 Task: Set up a 3-hour personal branding and image consulting workshop.
Action: Mouse pressed left at (787, 121)
Screenshot: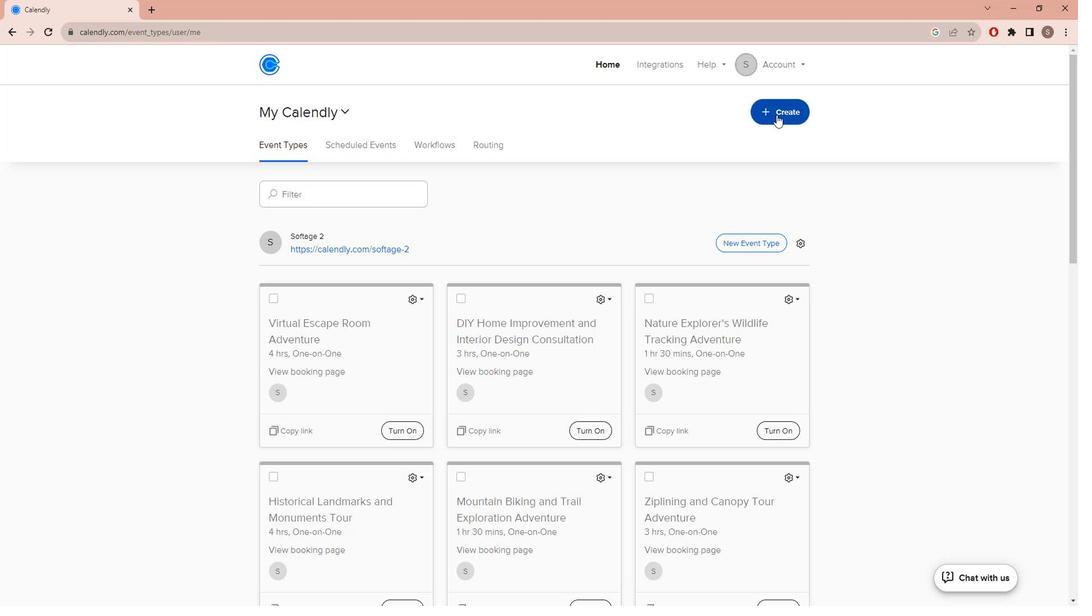 
Action: Mouse moved to (764, 161)
Screenshot: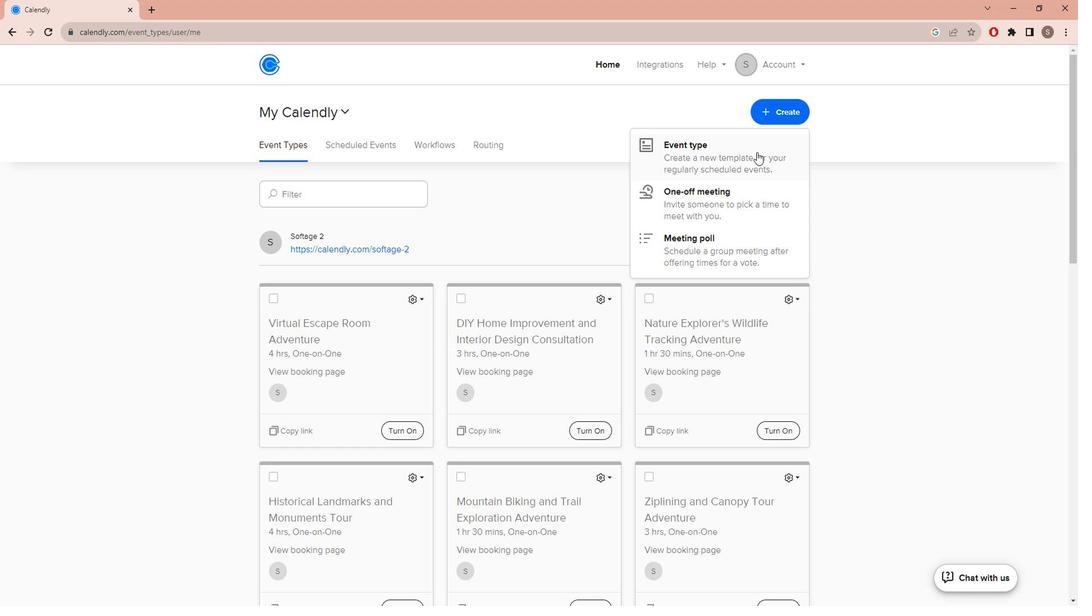 
Action: Mouse pressed left at (764, 161)
Screenshot: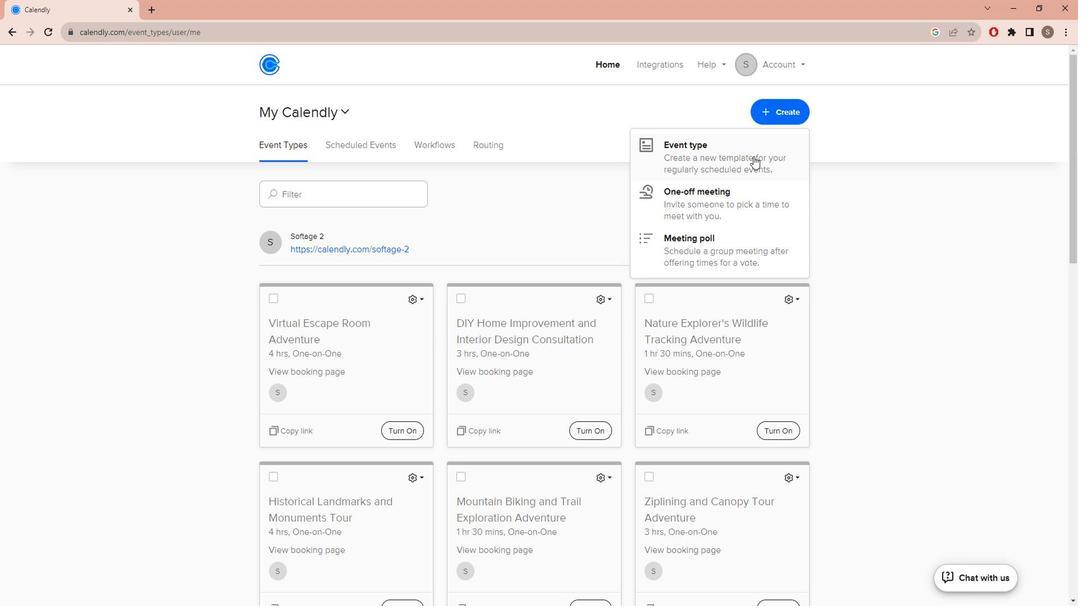 
Action: Mouse moved to (472, 202)
Screenshot: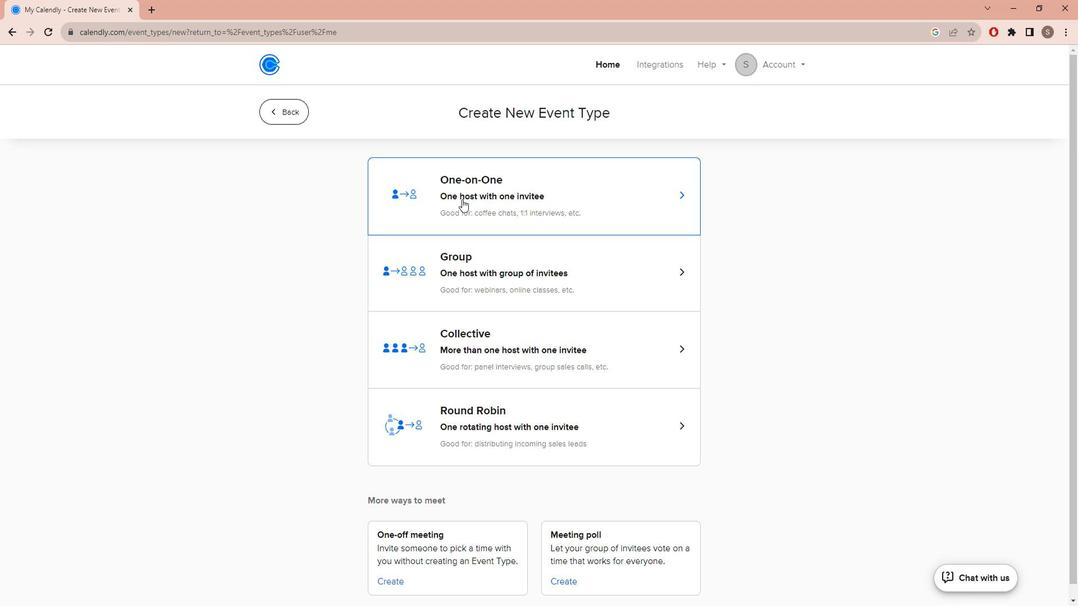 
Action: Mouse pressed left at (472, 202)
Screenshot: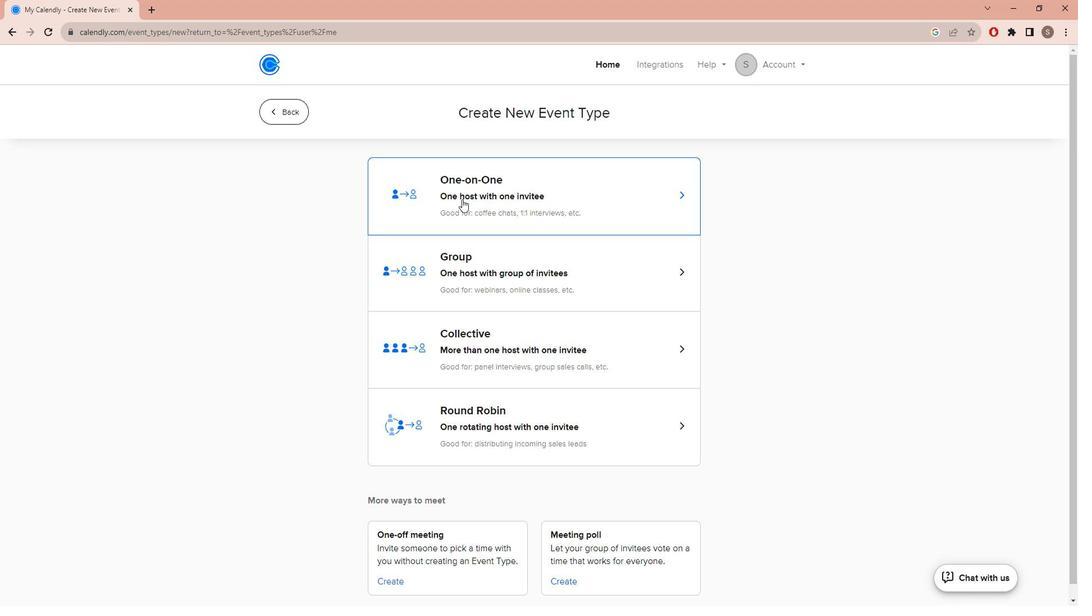 
Action: Mouse moved to (382, 280)
Screenshot: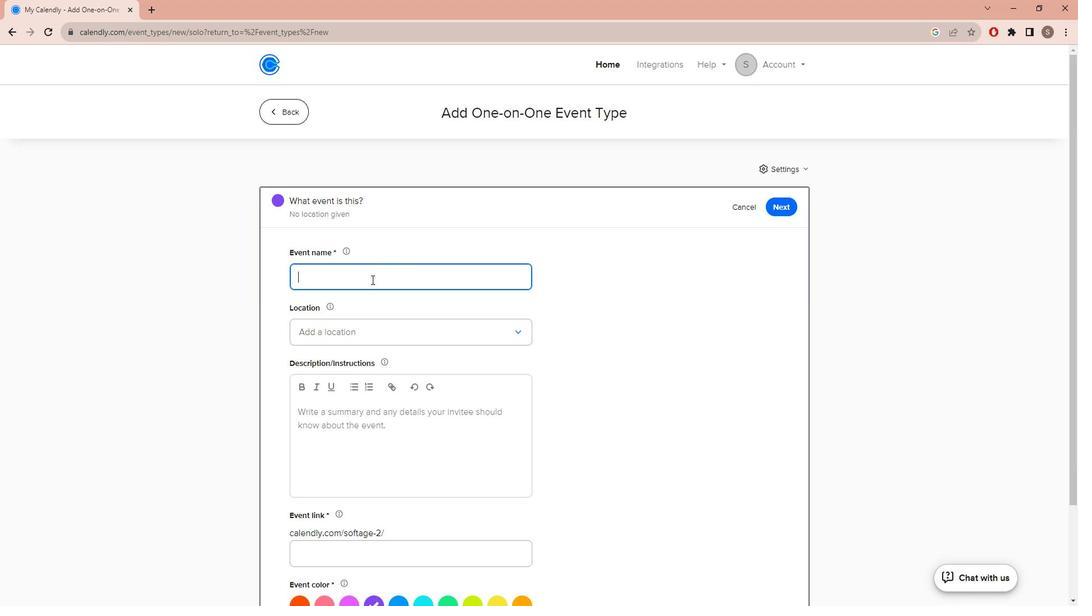 
Action: Key pressed <Key.caps_lock><Key.caps_lock>i<Key.caps_lock>MAGE<Key.space><Key.caps_lock>c<Key.caps_lock>ONSULTING<Key.space><Key.caps_lock>w<Key.caps_lock>ORKSHOP<Key.shift_r>:<Key.space><Key.caps_lock>e<Key.caps_lock>LEVATE<Key.space>YOUR<Key.space><Key.caps_lock>b<Key.caps_lock>RAND
Screenshot: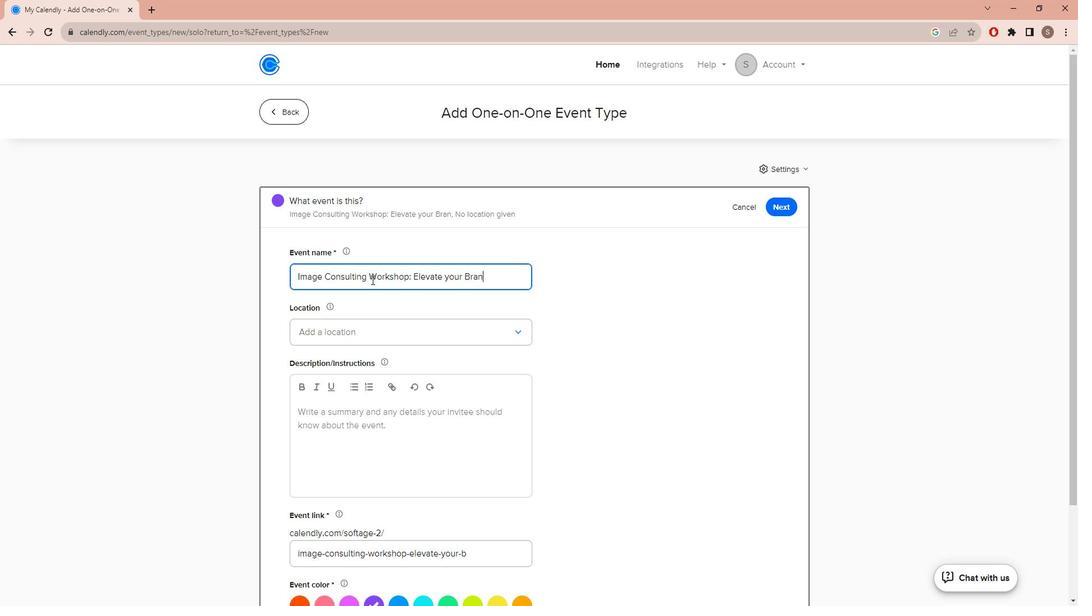 
Action: Mouse moved to (372, 322)
Screenshot: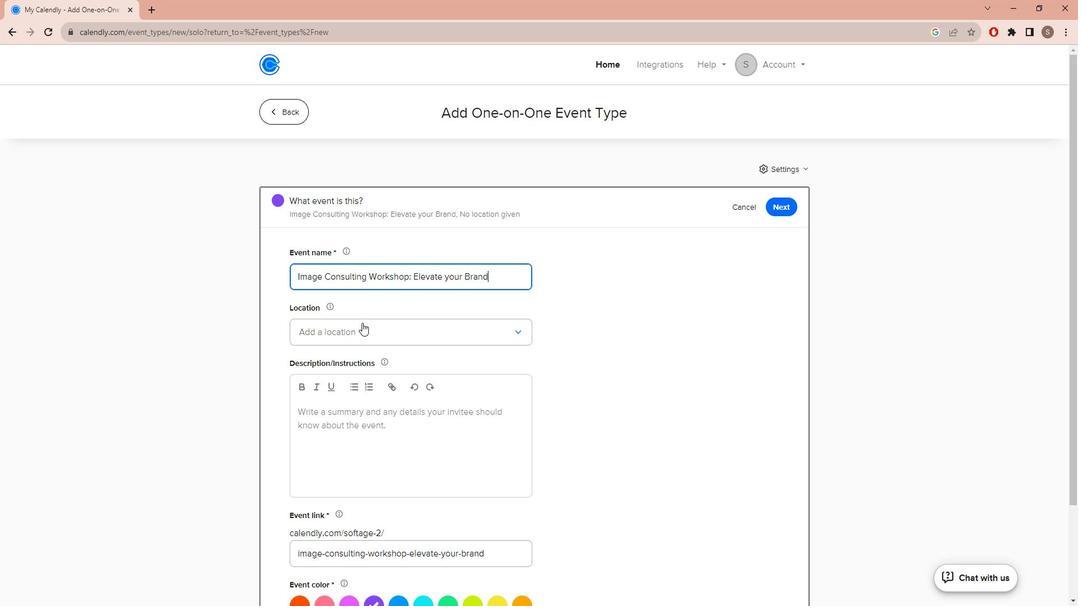 
Action: Mouse pressed left at (372, 322)
Screenshot: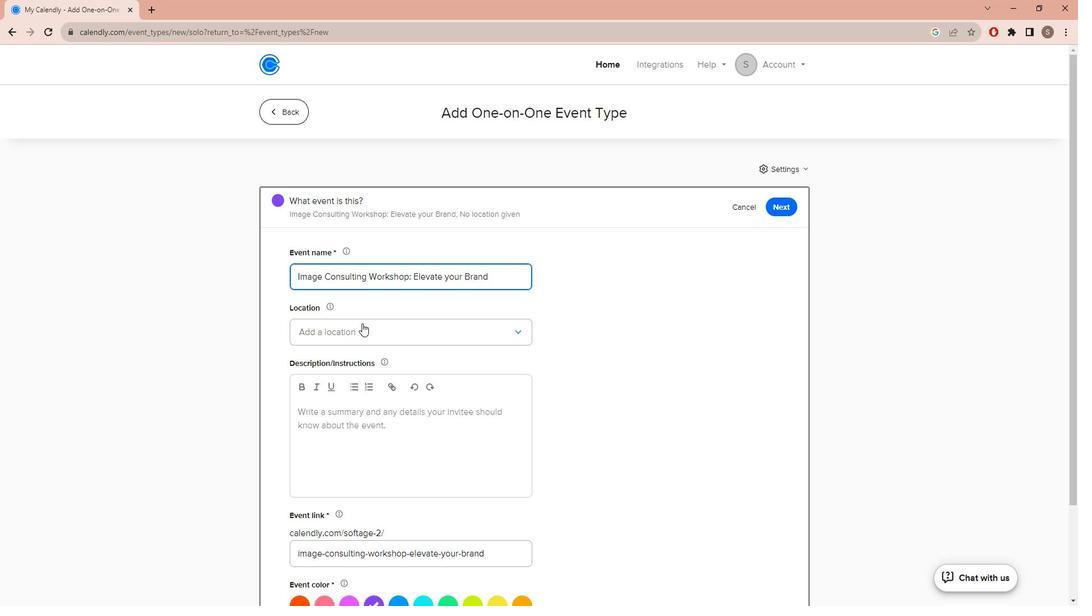 
Action: Mouse moved to (349, 355)
Screenshot: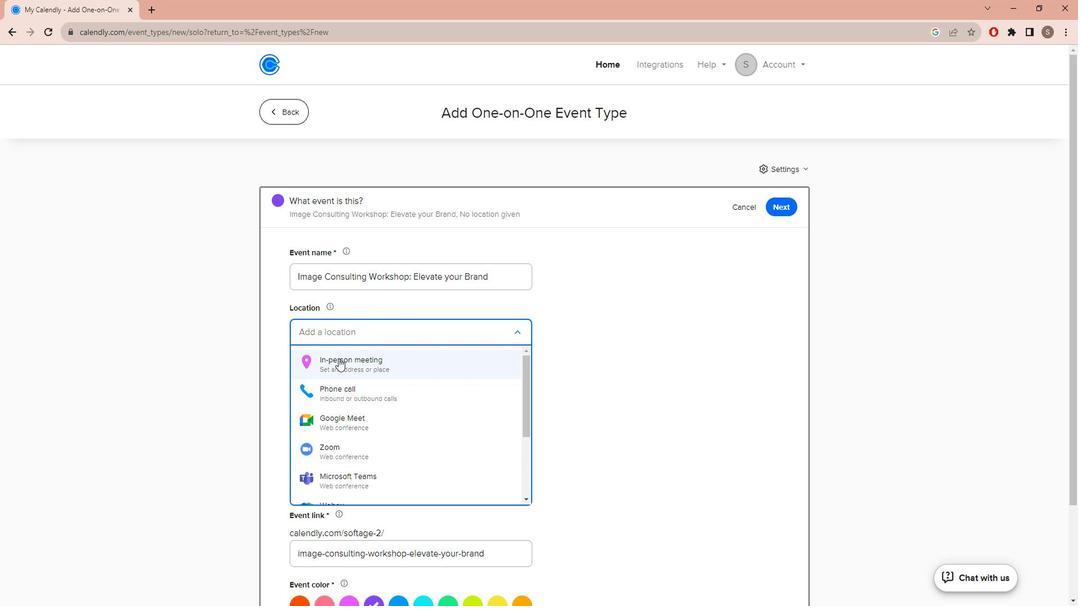 
Action: Mouse pressed left at (349, 355)
Screenshot: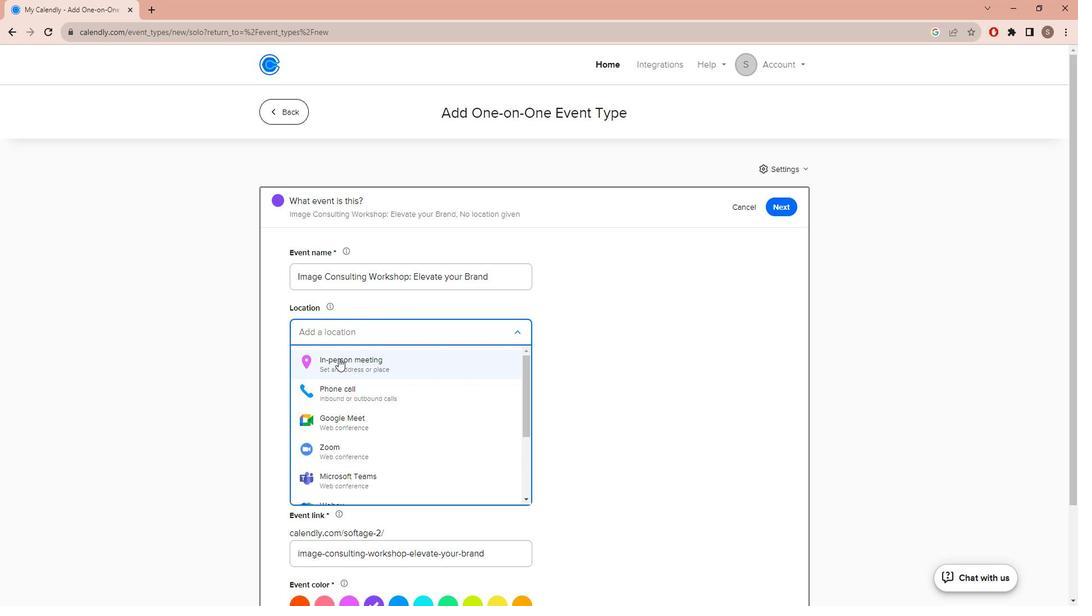 
Action: Mouse moved to (463, 189)
Screenshot: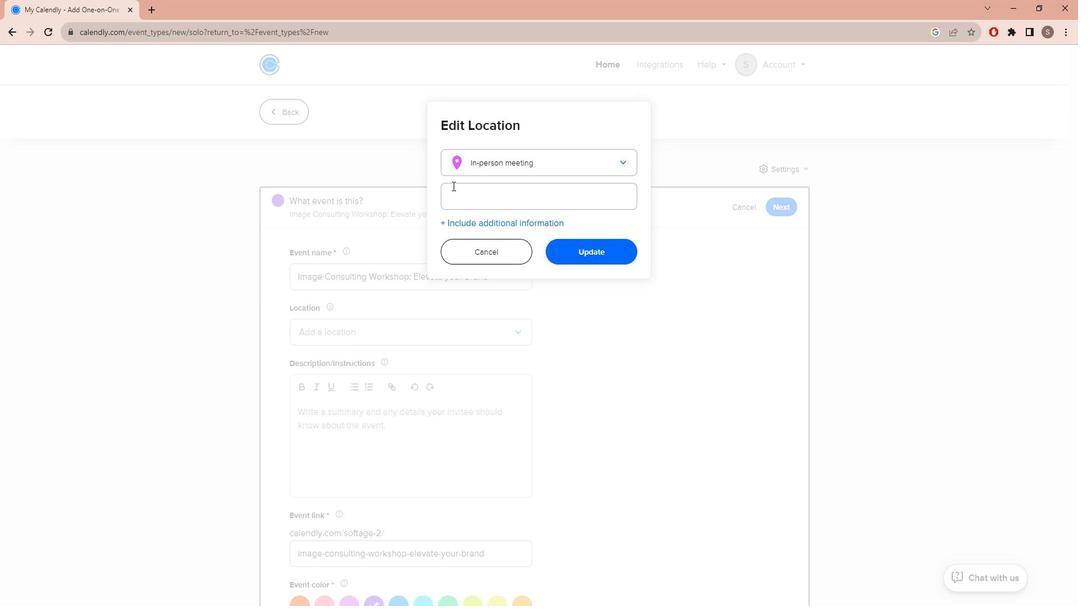 
Action: Mouse pressed left at (463, 189)
Screenshot: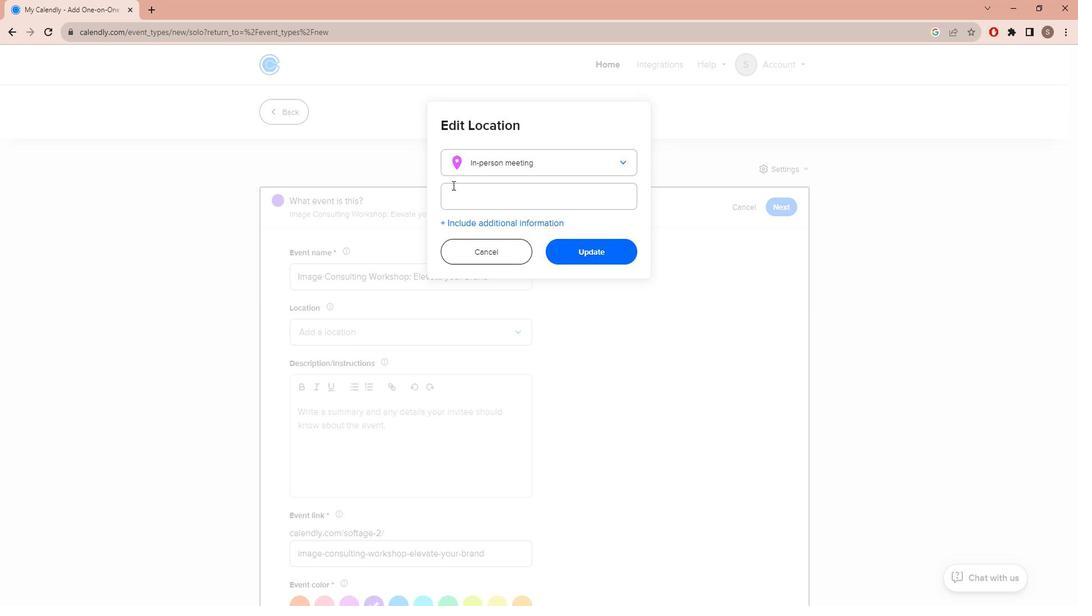 
Action: Mouse moved to (464, 186)
Screenshot: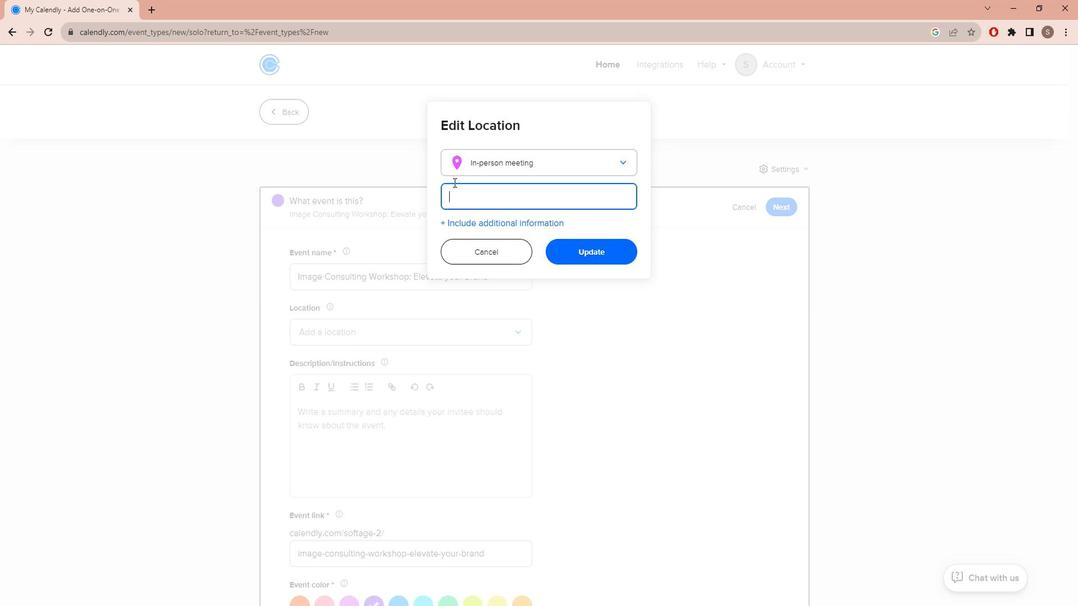 
Action: Key pressed <Key.caps_lock>ss<Key.caps_lock><Key.backspace><Key.backspace><Key.caps_lock>s<Key.caps_lock>IGNATURE<Key.space><Key.caps_lock>s<Key.caps_lock>TYKL<Key.backspace><Key.backspace>LE<Key.space><Key.caps_lock>s<Key.caps_lock>PACE,<Key.caps_lock>m<Key.caps_lock>INNESOTA,<Key.caps_lock>u.s.a
Screenshot: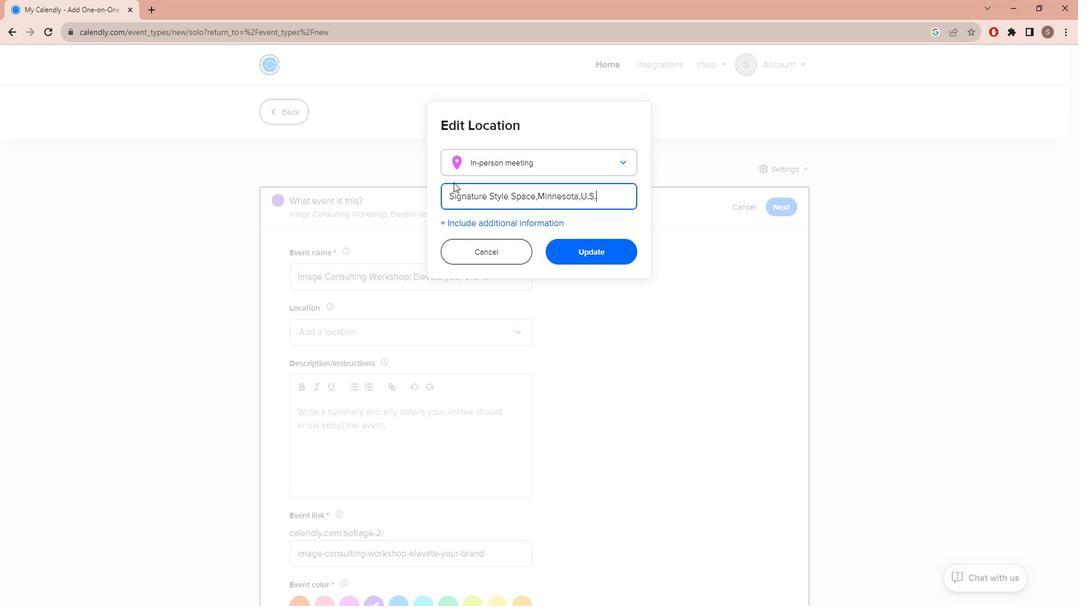 
Action: Mouse moved to (603, 260)
Screenshot: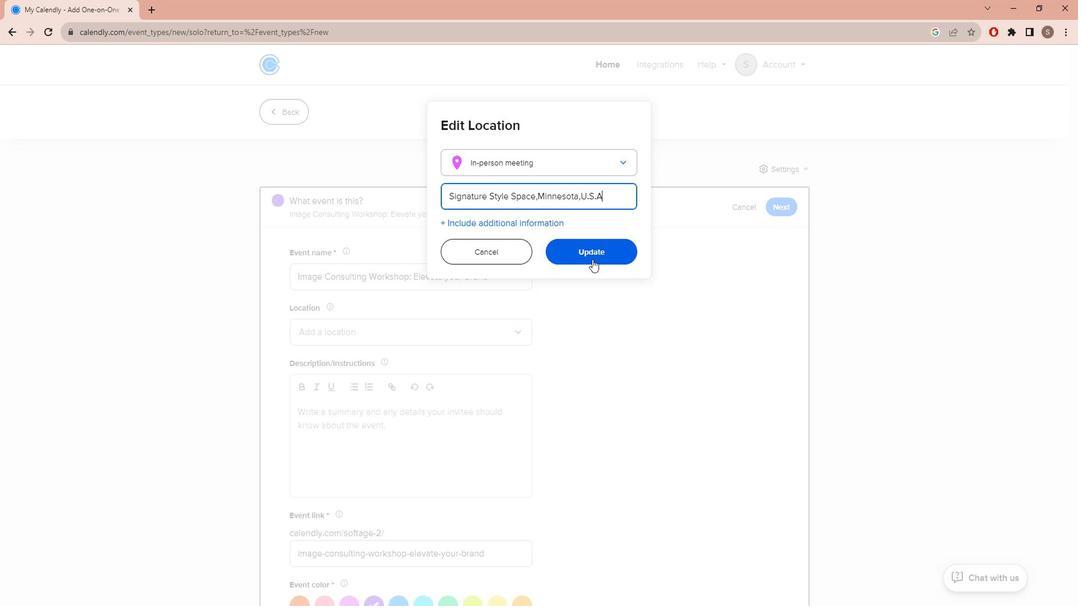 
Action: Mouse pressed left at (603, 260)
Screenshot: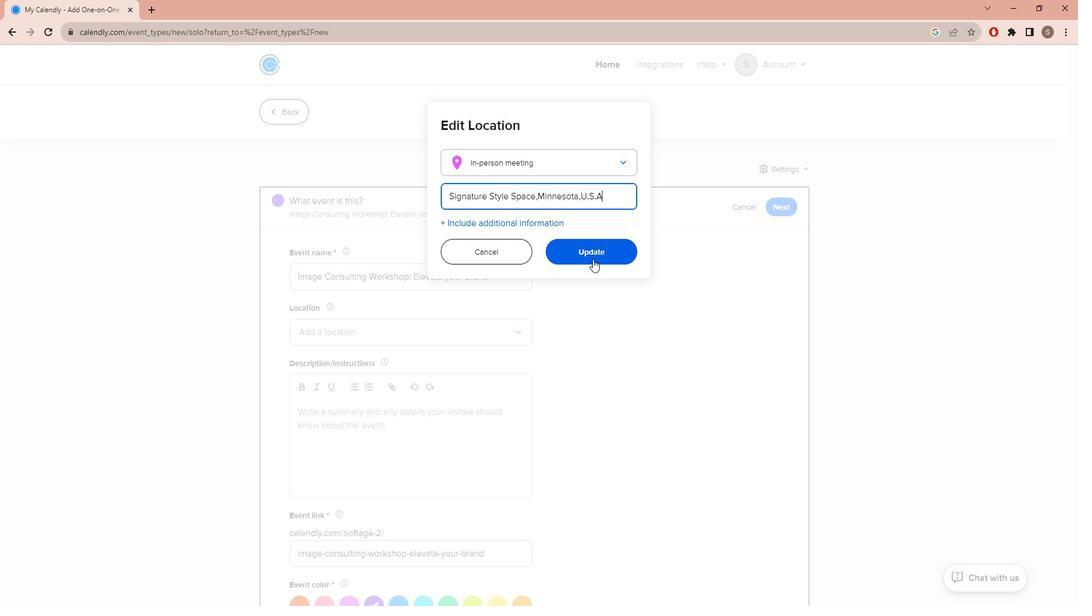 
Action: Mouse moved to (415, 260)
Screenshot: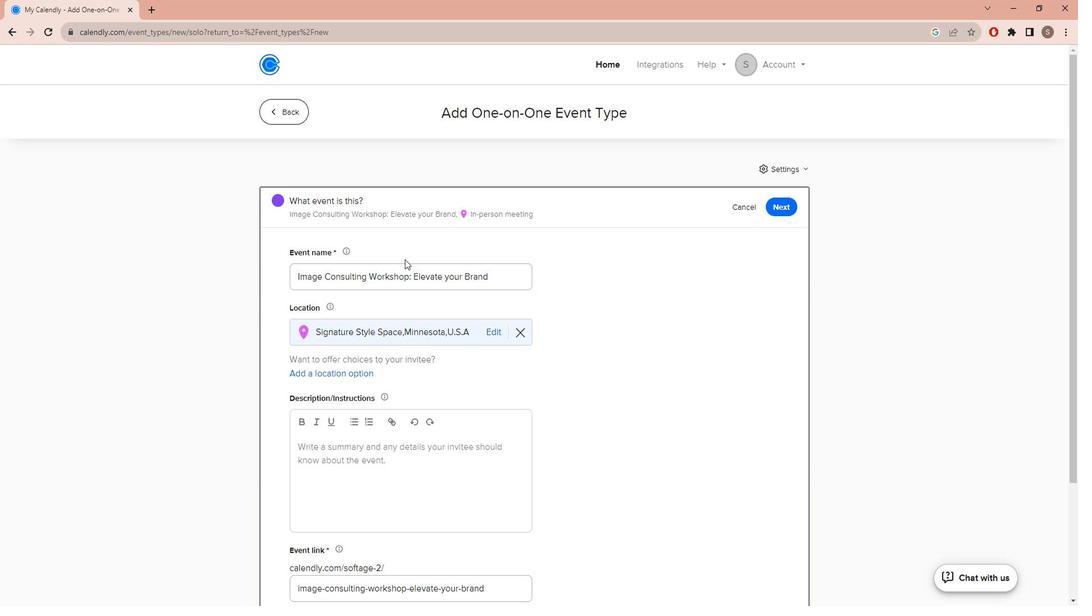
Action: Mouse scrolled (415, 259) with delta (0, 0)
Screenshot: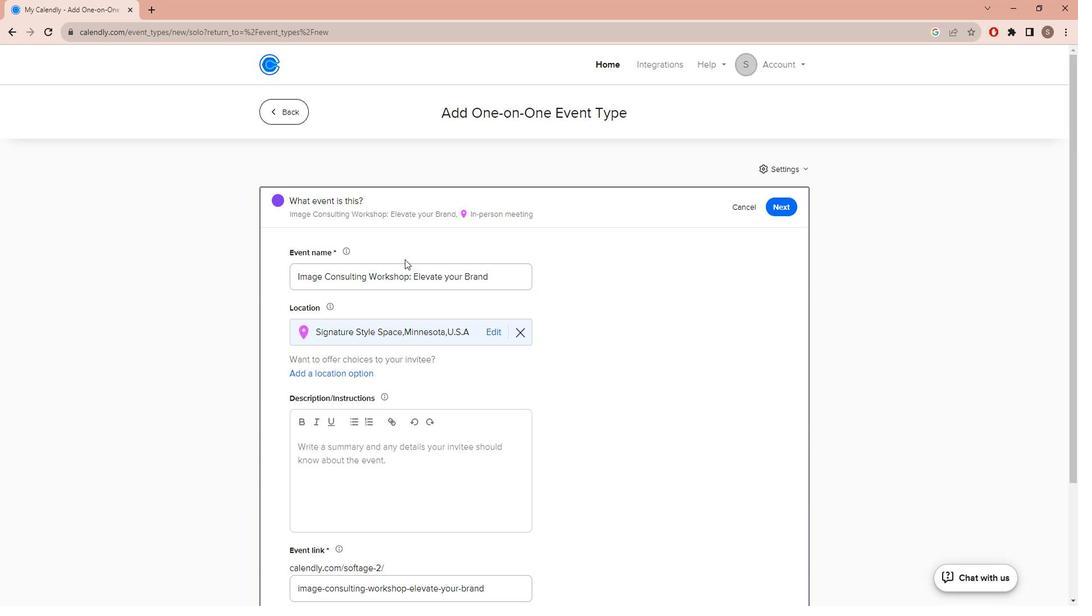 
Action: Mouse scrolled (415, 259) with delta (0, 0)
Screenshot: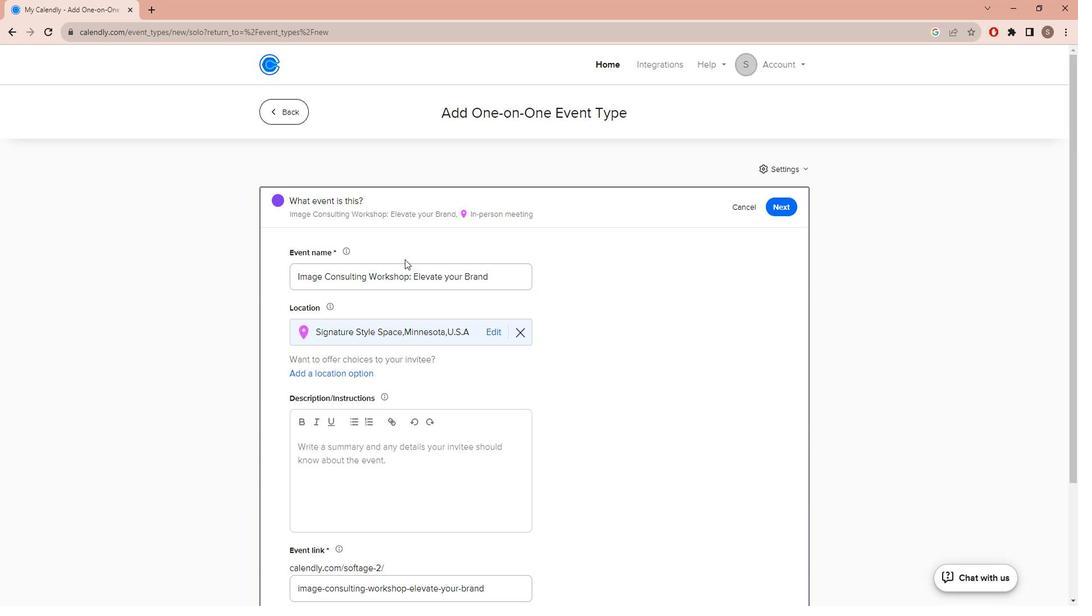 
Action: Mouse scrolled (415, 259) with delta (0, 0)
Screenshot: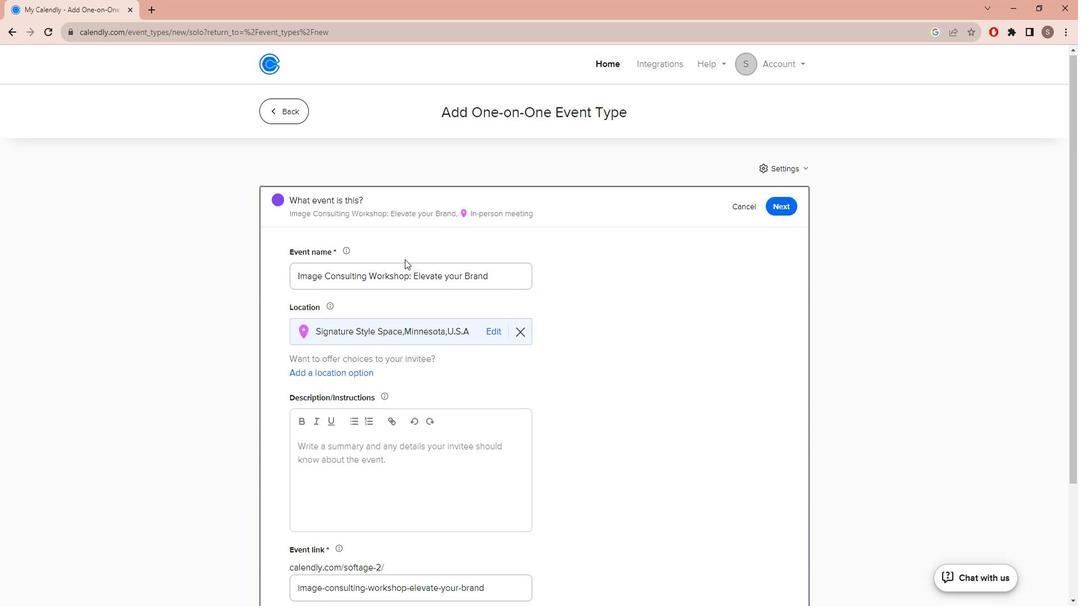 
Action: Mouse scrolled (415, 259) with delta (0, 0)
Screenshot: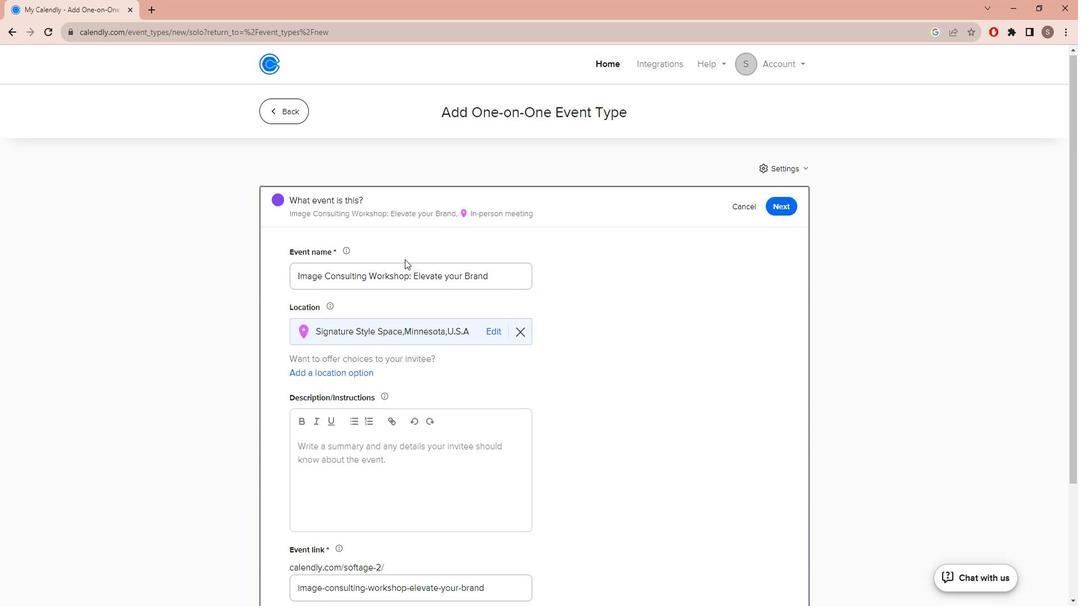 
Action: Mouse scrolled (415, 259) with delta (0, 0)
Screenshot: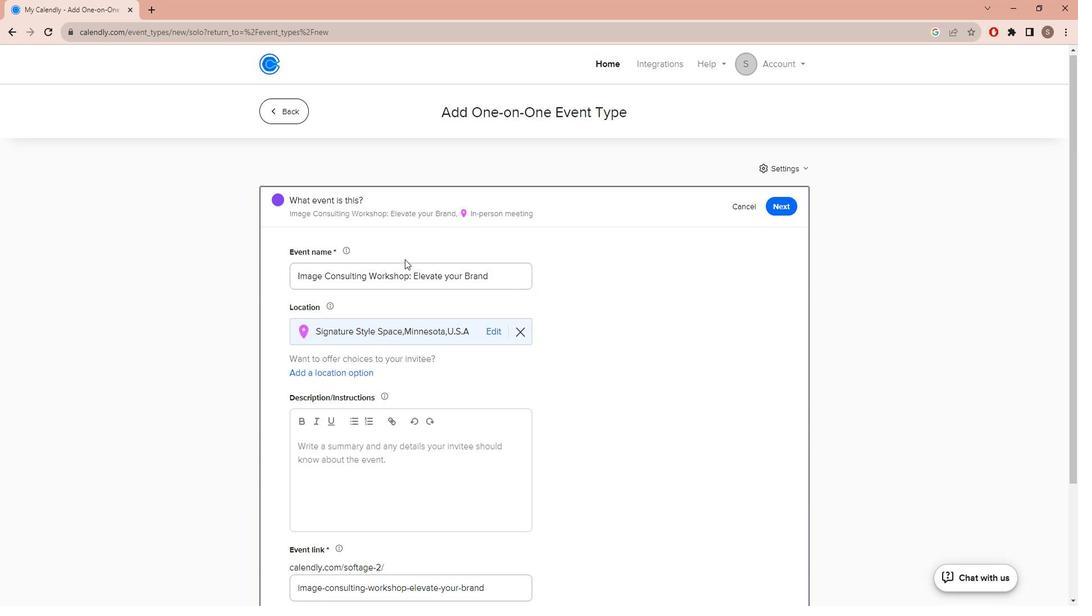 
Action: Mouse moved to (323, 307)
Screenshot: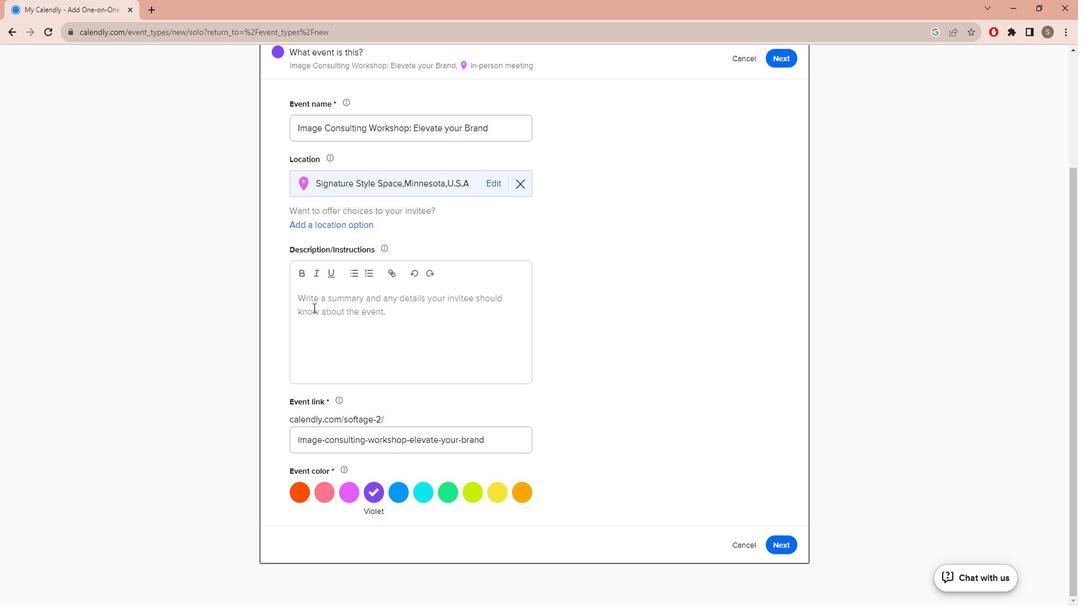
Action: Mouse pressed left at (323, 307)
Screenshot: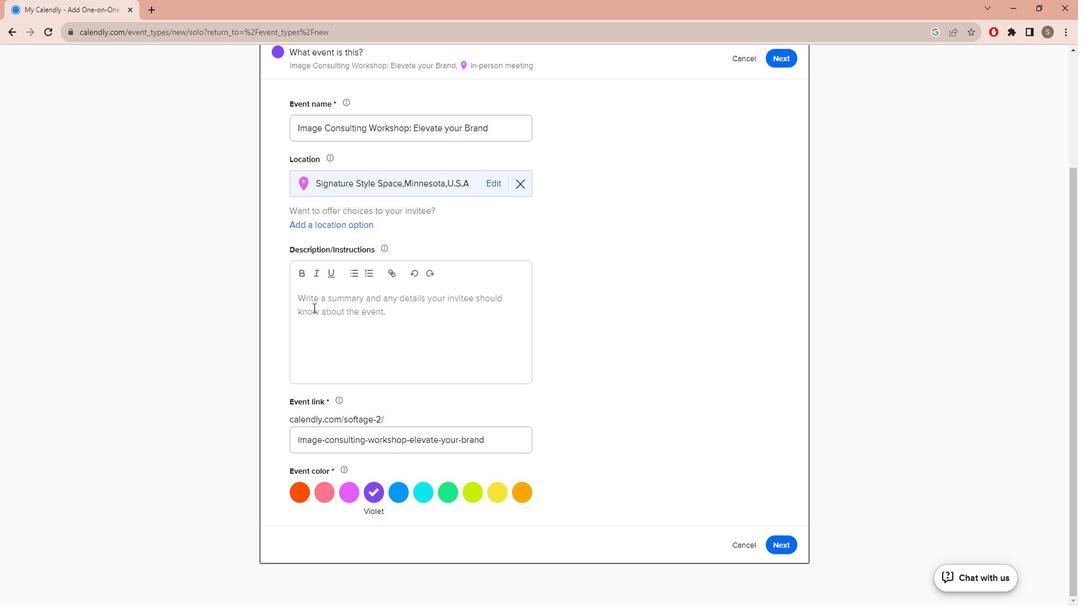 
Action: Key pressed <Key.caps_lock>A<Key.caps_lock>re<Key.backspace><Key.backspace><Key.backspace>a<Key.caps_lock>RE<Key.space>YOU<Key.space>SURE<Key.space>TO<Key.space>TAKE<Key.space>YOUR<Key.space>PERSONAL<Key.space>BRAND<Key.space>TO<Key.space>THE<Key.space>NEXT<Key.space>LE
Screenshot: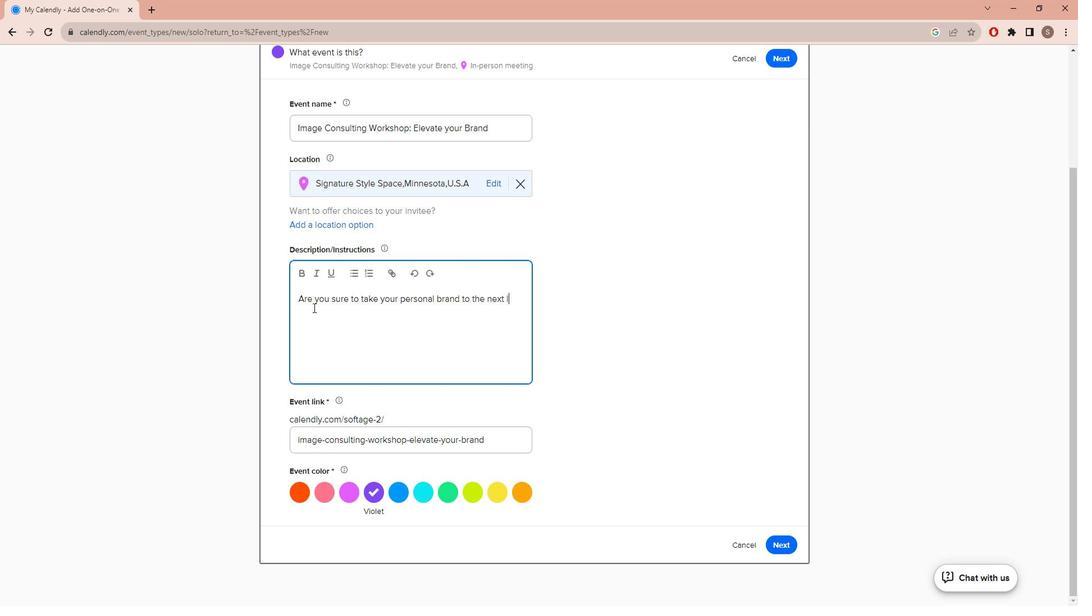 
Action: Mouse moved to (303, 244)
Screenshot: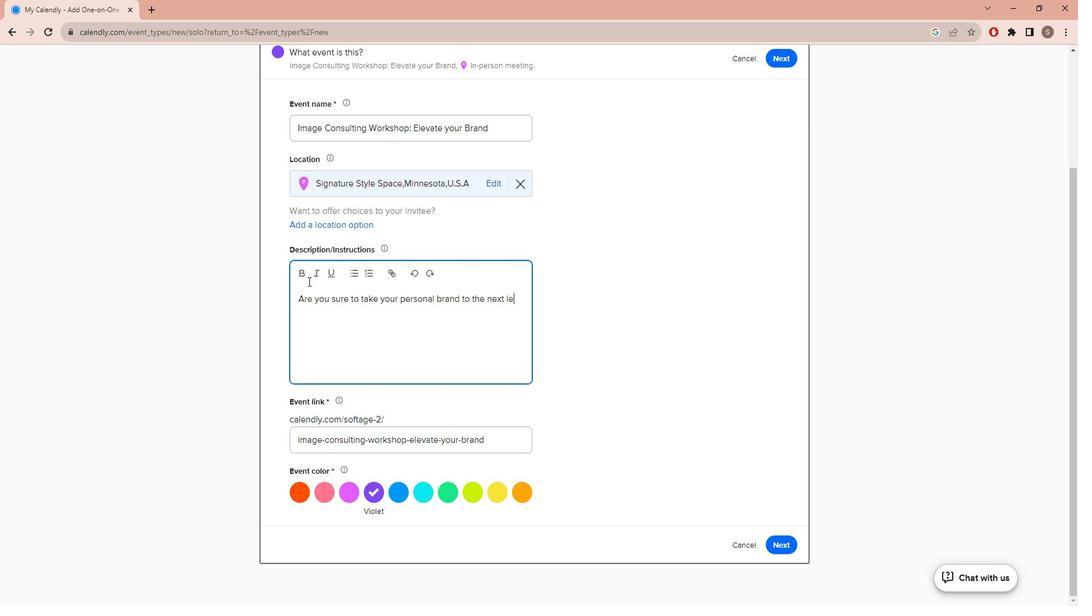 
Action: Key pressed V
Screenshot: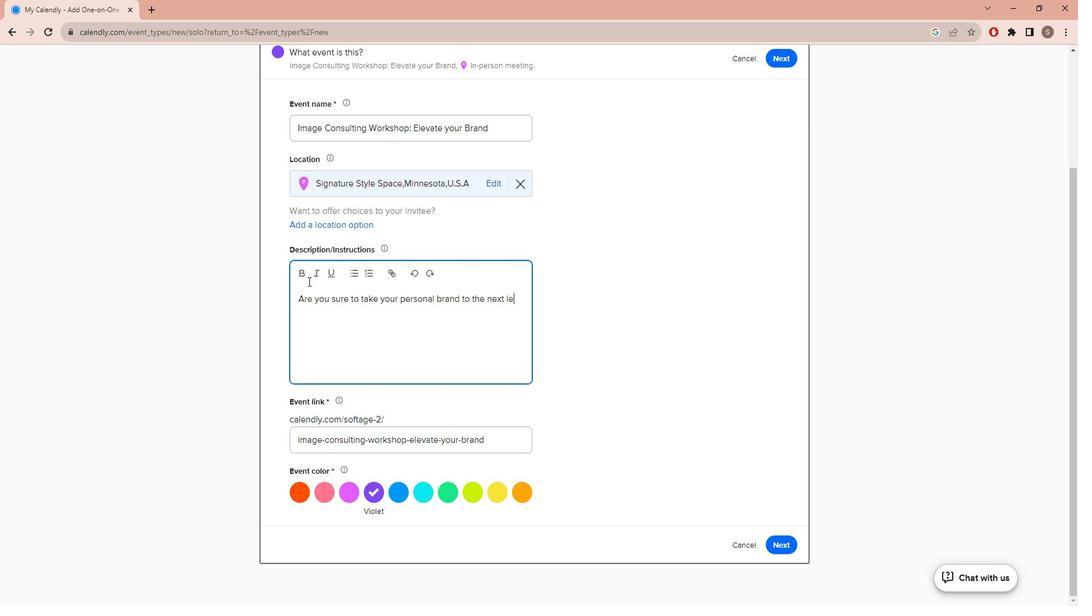 
Action: Mouse moved to (267, 165)
Screenshot: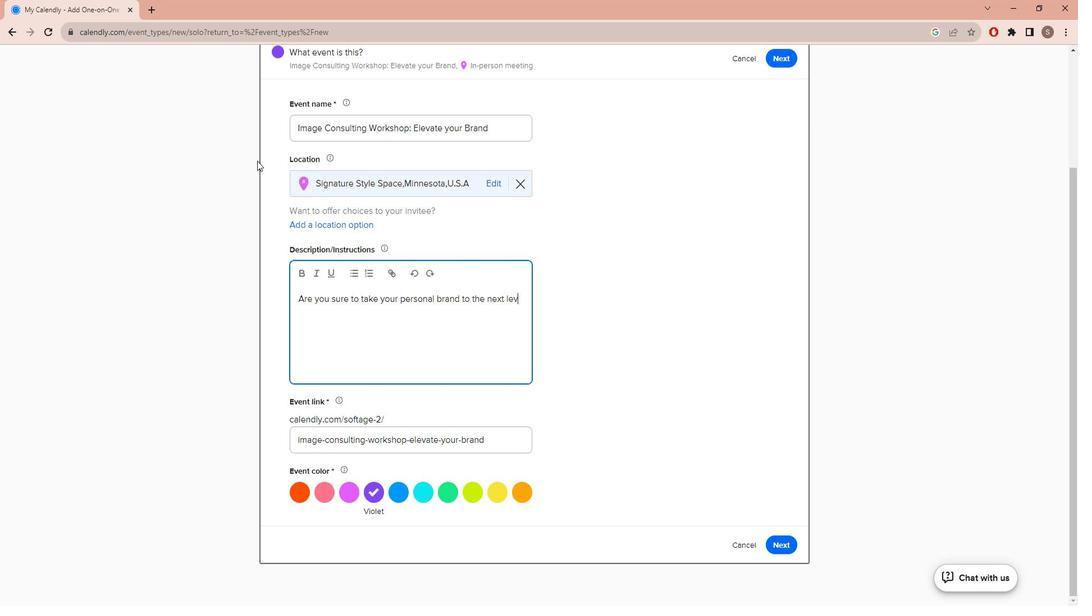 
Action: Key pressed EL<Key.space>AND<Key.space>MAKE<Key.space>A
Screenshot: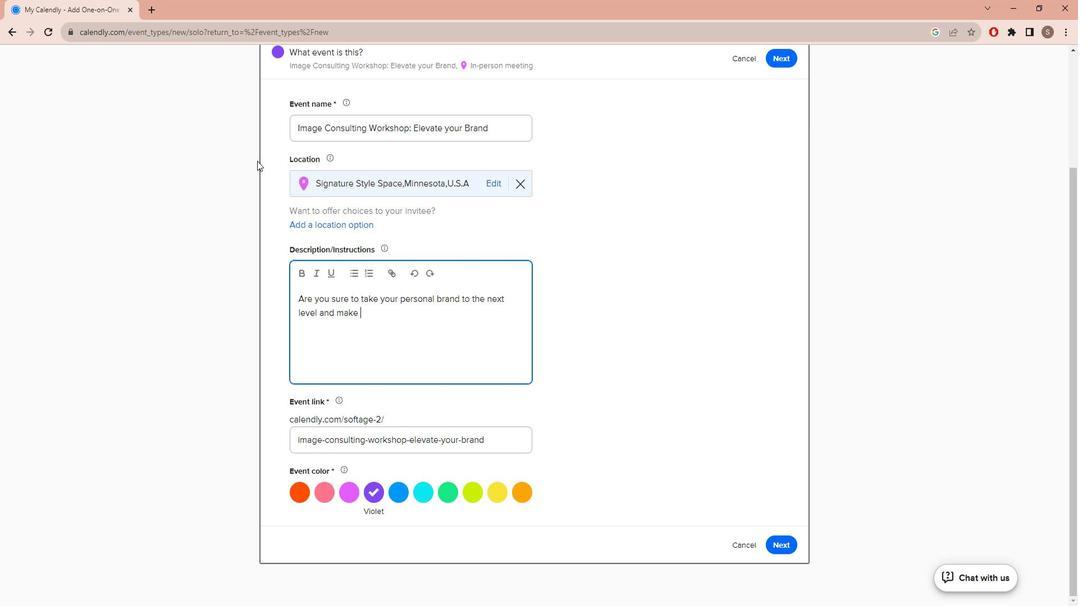 
Action: Mouse moved to (264, 165)
Screenshot: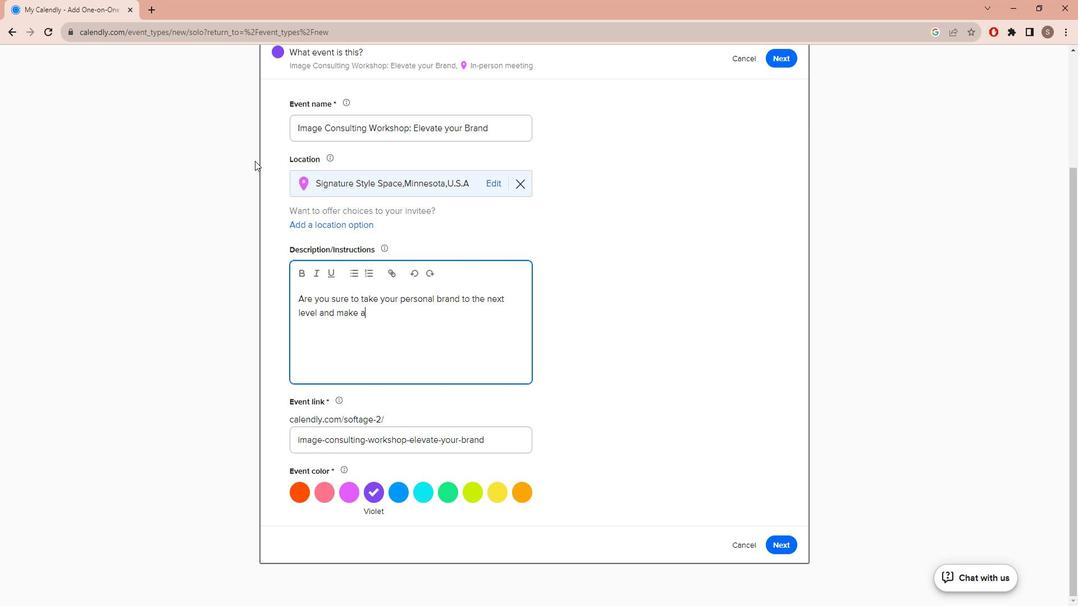 
Action: Key pressed <Key.space>LASTING<Key.space>IMPRESSION<Key.shift_r>?<Key.space><Key.caps_lock>j<Key.caps_lock>OIN<Key.space>US<Key.space>FOR<Key.space>A<Key.space>COMPREHENSIVE<Key.space><Key.caps_lock>i<Key.caps_lock>MGAE<Key.space><Key.backspace><Key.backspace><Key.backspace><Key.backspace>AGE<Key.space>BUID<Key.backspace>LDING<Key.space><Key.backspace><Key.backspace><Key.backspace><Key.backspace><Key.backspace><Key.backspace><Key.backspace><Key.backspace><Key.backspace>COINSULTING<Key.space>WORKSHOP<Key.space>THT<Key.backspace><Key.backspace><Key.backspace><Key.backspace>
Screenshot: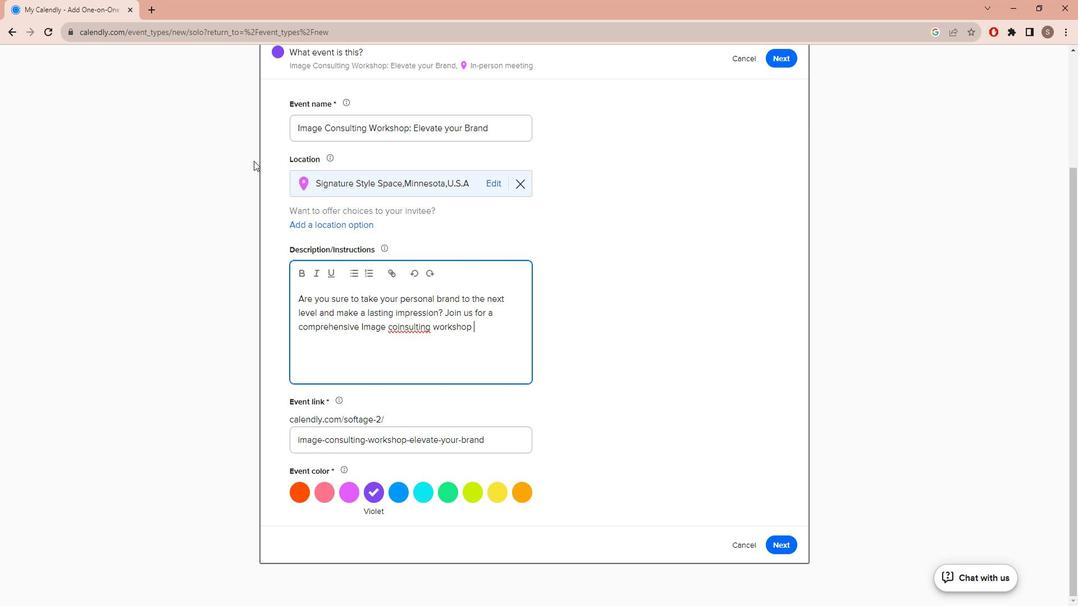 
Action: Mouse moved to (410, 329)
Screenshot: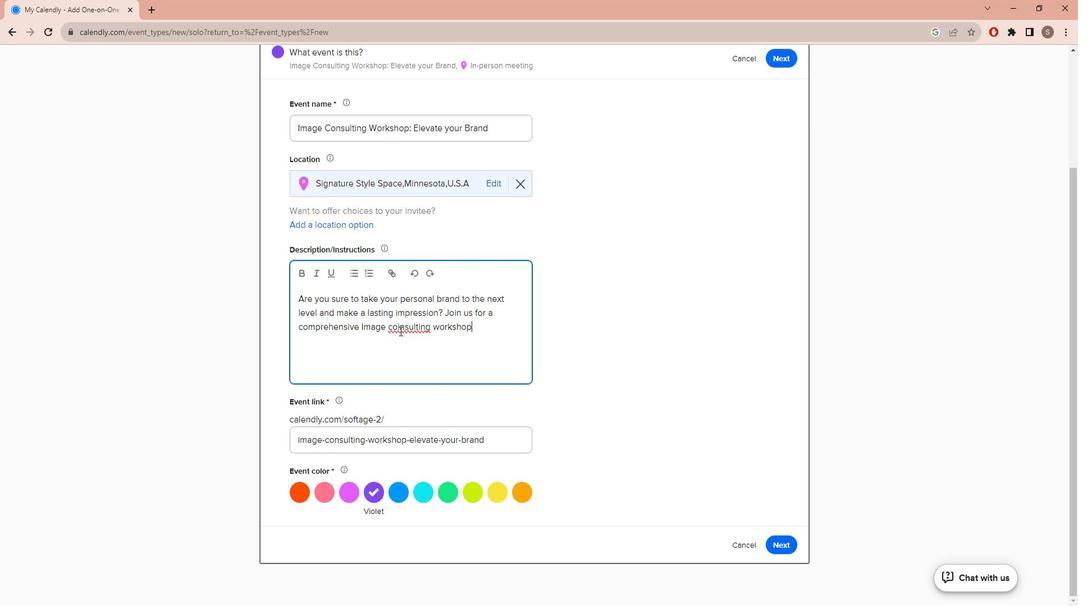 
Action: Mouse pressed left at (410, 329)
Screenshot: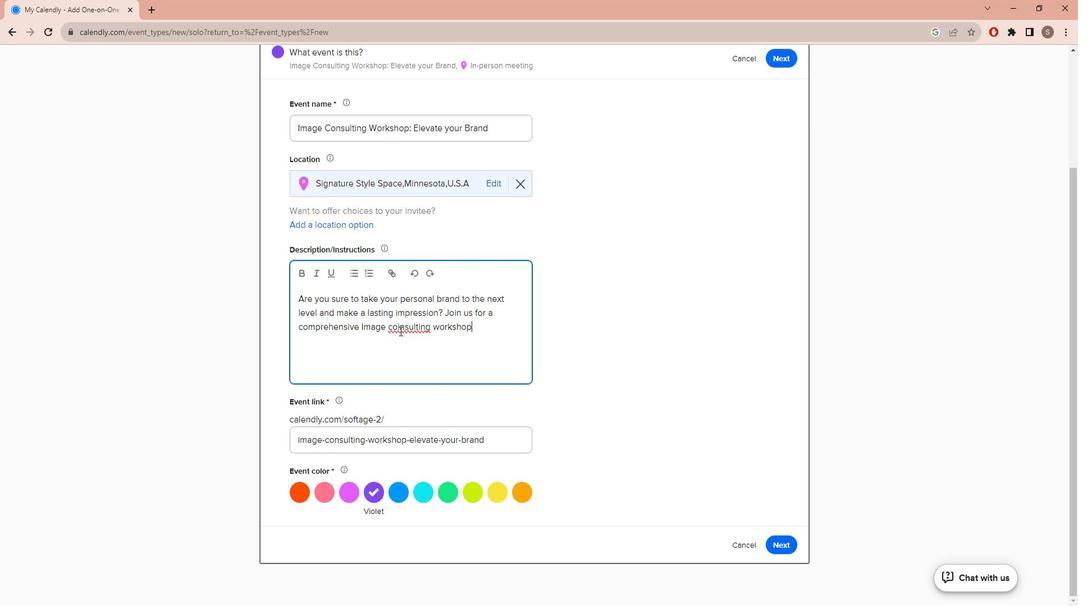 
Action: Key pressed <Key.backspace>
Screenshot: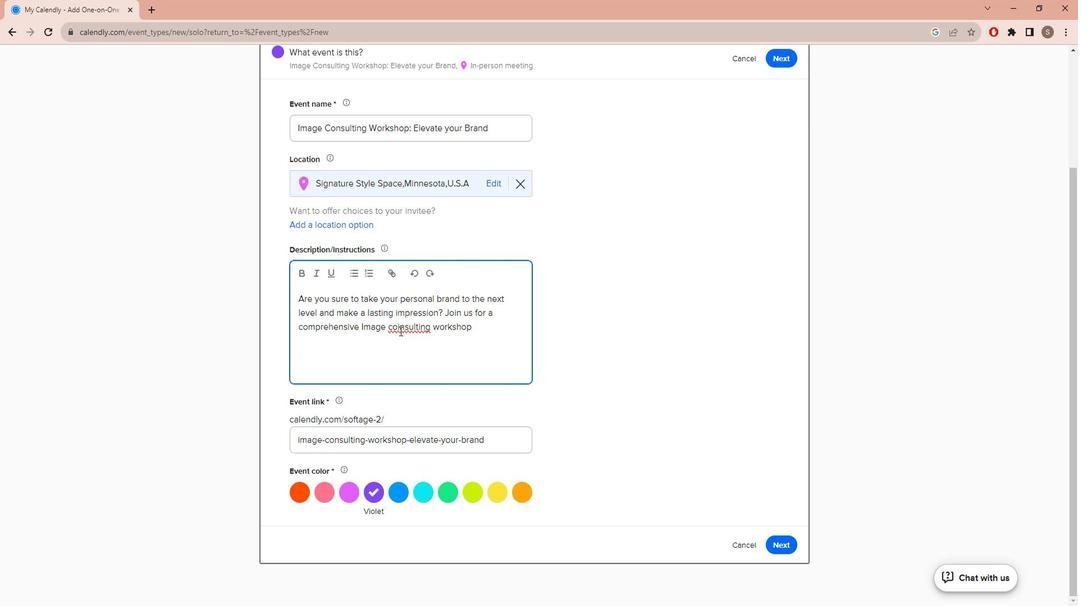 
Action: Mouse moved to (481, 322)
Screenshot: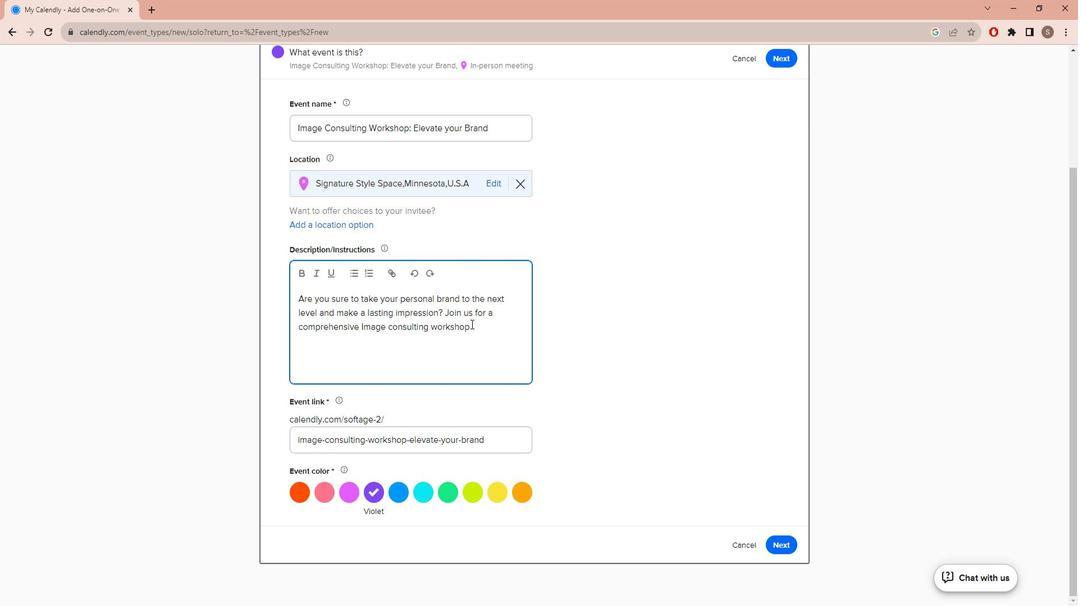 
Action: Mouse pressed left at (481, 322)
Screenshot: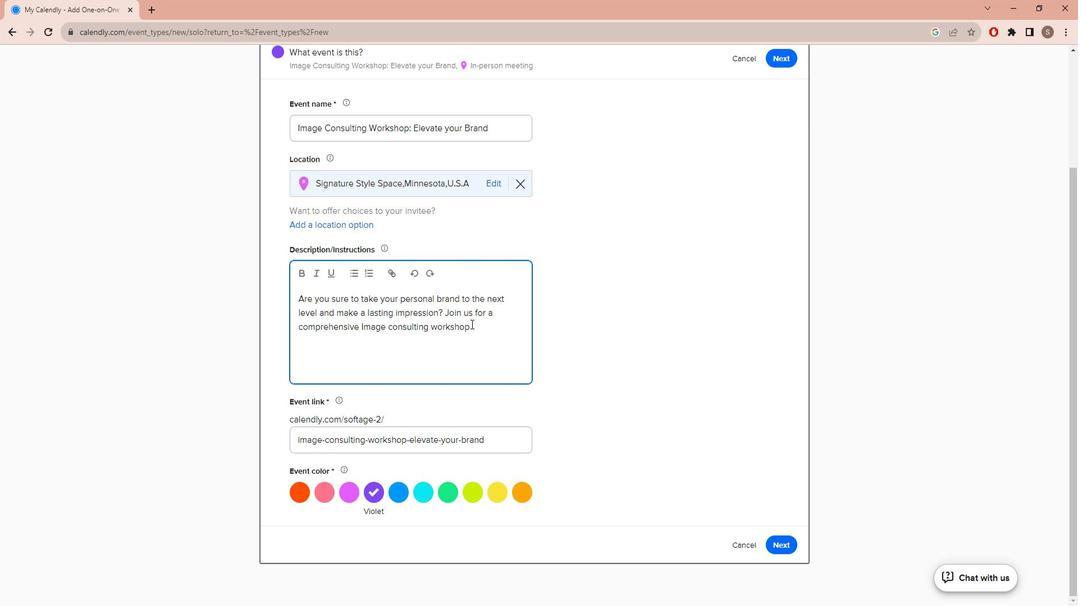 
Action: Mouse moved to (487, 321)
Screenshot: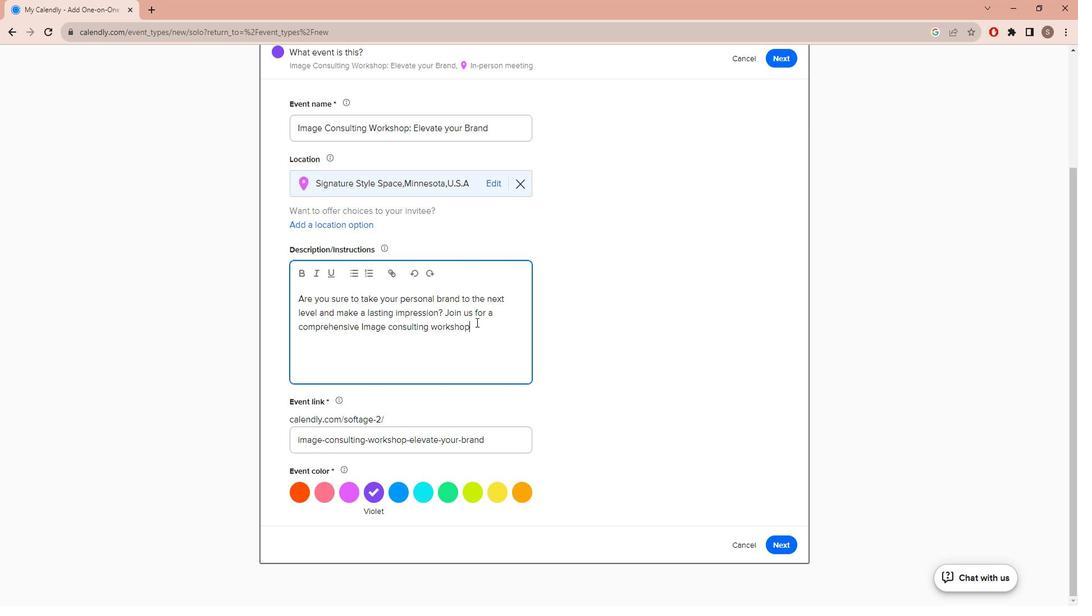 
Action: Key pressed <Key.space>THAT<Key.space>WILL<Key.space>EMPOWER<Key.space>YOU<Key.space>TO<Key.space>REFIN<Key.backspace><Key.backspace>O<Key.backspace>INE<Key.space>YOUR<Key.space>PERSONAL<Key.space>STYLE,BOOST<Key.space>YOUR<Key.space>CON<Key.backspace>FIS<Key.backspace><Key.backspace><Key.backspace>NFIDENCE<Key.space>AND<Key.space>LEAVE<Key.space>A<Key.space>REMARKABLE<Key.space>IMPACT<Key.space>ON<Key.space>THOSE<Key.space>YOU<Key.space>ENCOUNTER.<Key.space><Key.caps_lock>t<Key.caps_lock>HIS<Key.space>WORKSHOP<Key.space>S<Key.space><Key.backspace><Key.backspace>IS<Key.space>PERFECT<Key.space>FOR<Key.space>PROFESSIONALS<Key.space>,ENTREPREUN<Key.backspace><Key.backspace>NEURS<Key.space>,JOB<Key.space>SEKER<Key.backspace><Key.backspace><Key.backspace>EKERS<Key.space>ORANYONE<Key.space>
Screenshot: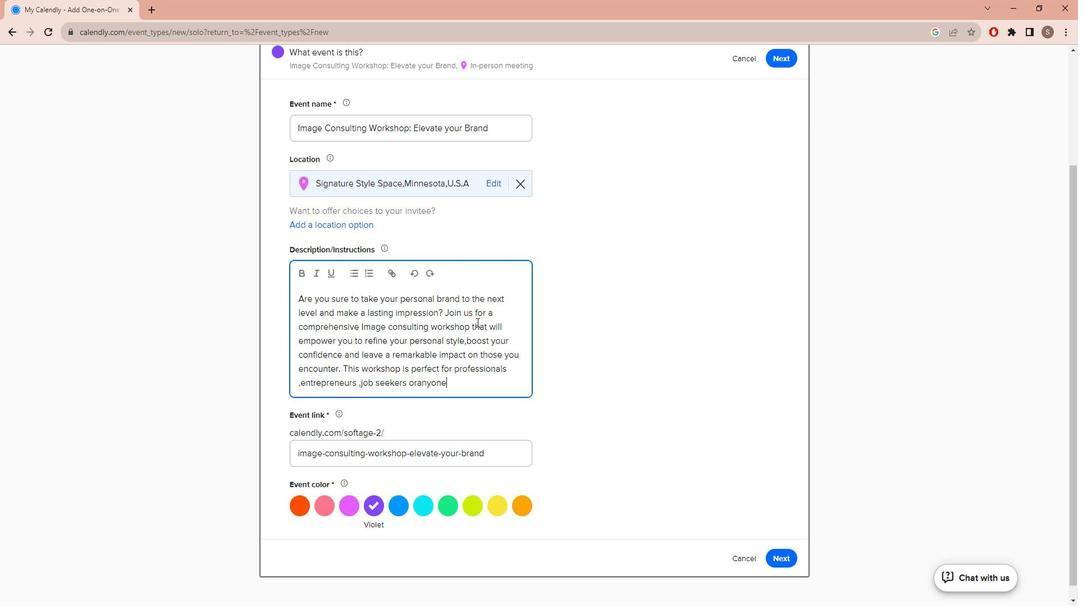 
Action: Mouse moved to (427, 385)
Screenshot: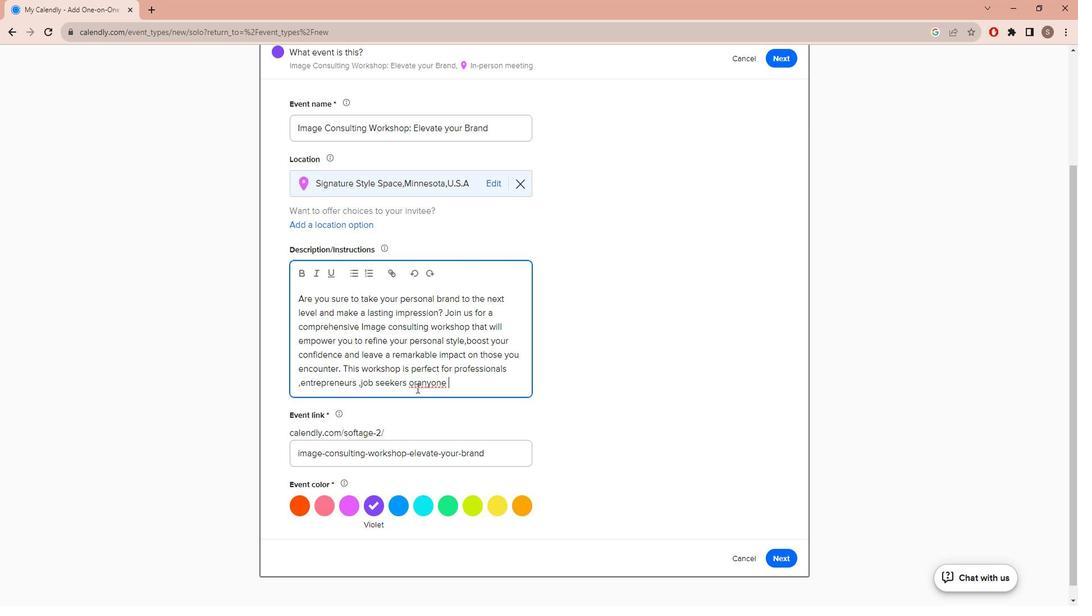 
Action: Mouse pressed left at (427, 385)
Screenshot: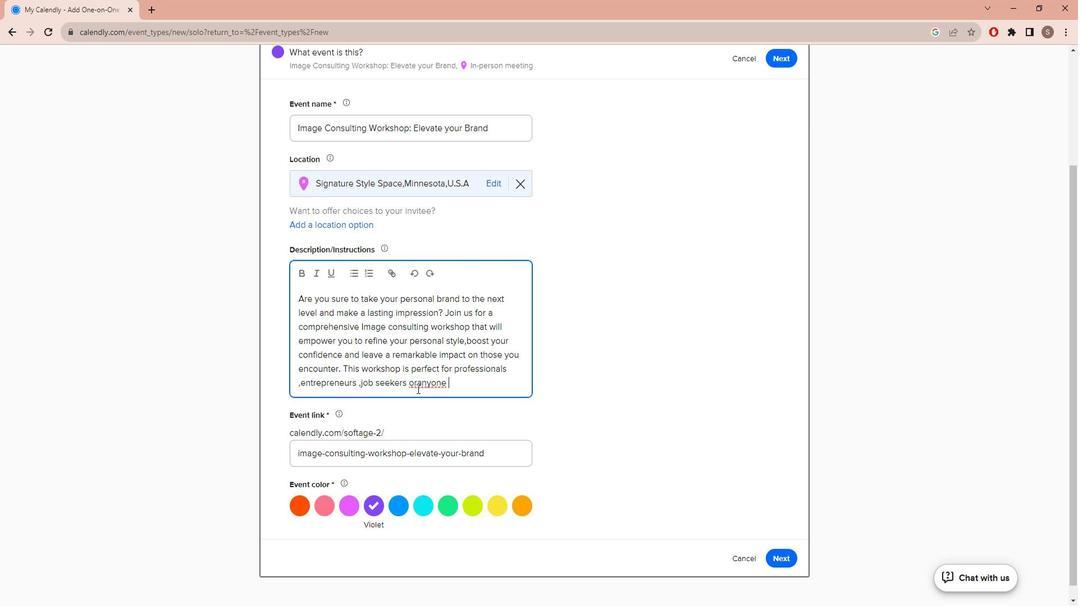 
Action: Mouse moved to (444, 380)
Screenshot: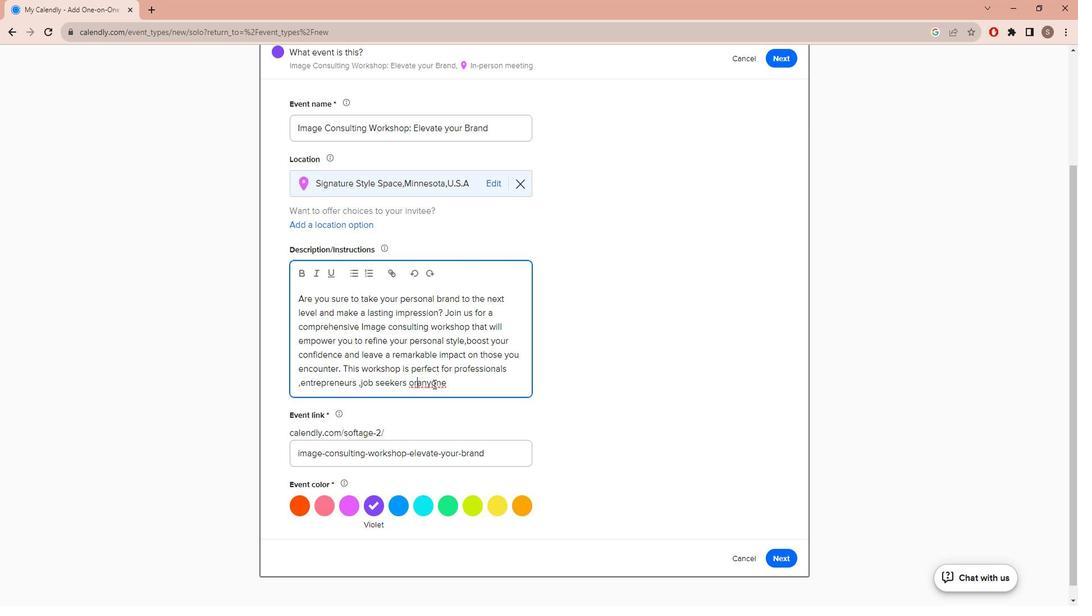 
Action: Key pressed <Key.space>
Screenshot: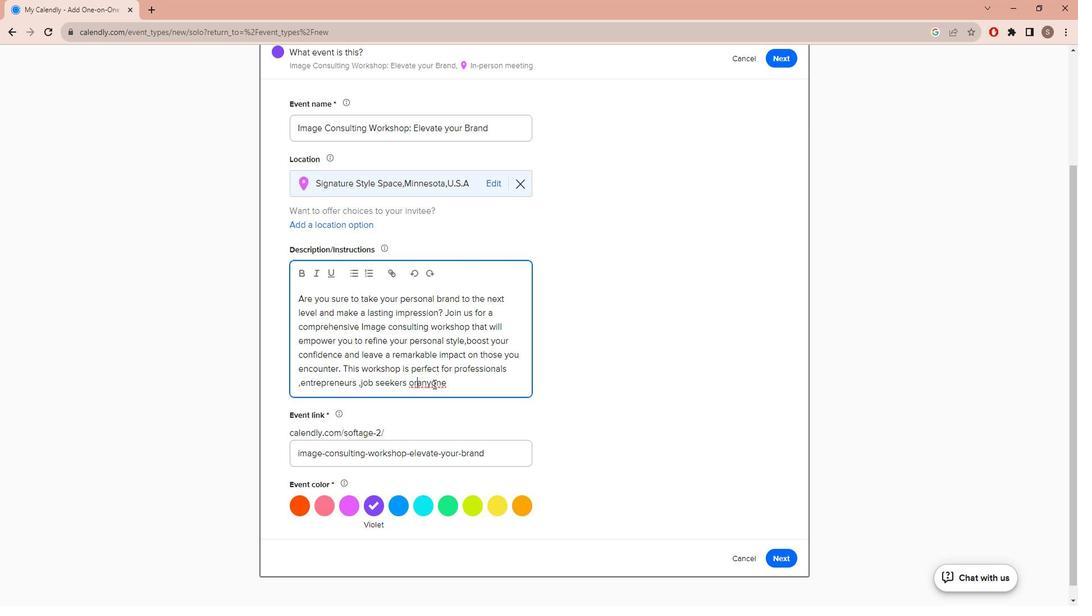 
Action: Mouse moved to (467, 376)
Screenshot: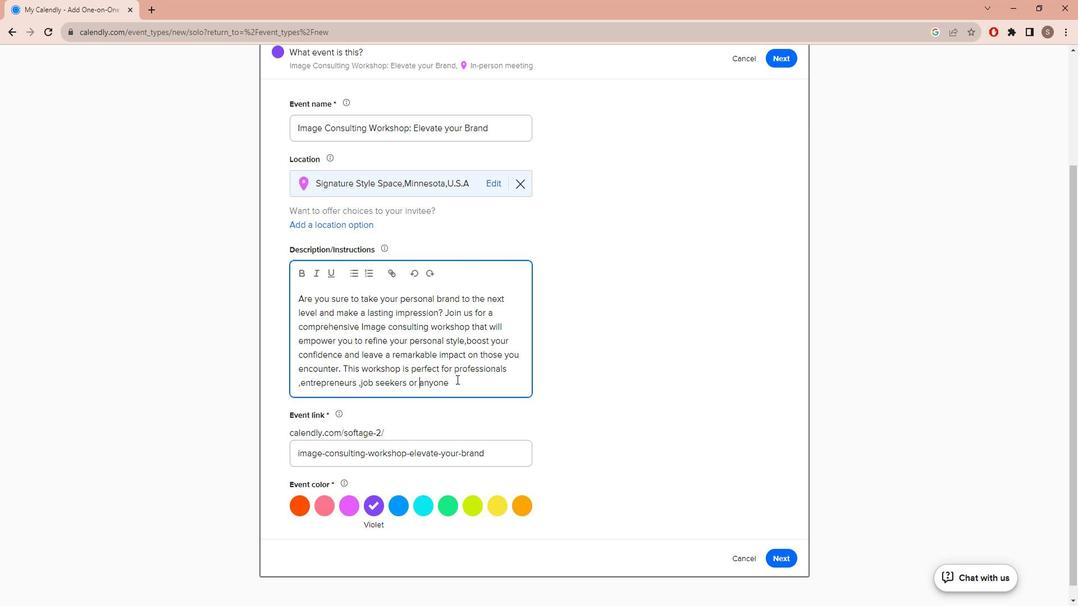 
Action: Mouse pressed left at (467, 376)
Screenshot: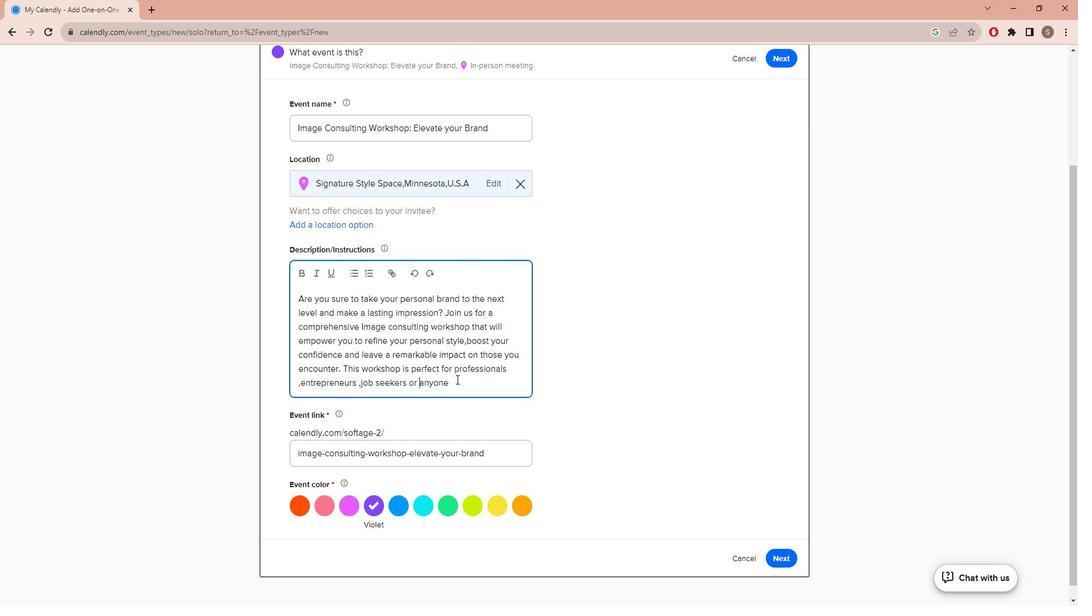 
Action: Key pressed LOOKING<Key.space>TO<Key.space>STAND<Key.space>OUT<Key.space>AND<Key.space>MAKE<Key.space>A<Key.space>POWERFUL<Key.space>IMPRESION<Key.backspace><Key.backspace><Key.backspace>SION.<Key.space><Key.caps_lock>d<Key.caps_lock>O<Key.space>NOTY<Key.space><Key.backspace><Key.backspace><Key.space>MISS<Key.space>THIS<Key.space>OPPORTUNUT<Key.backspace><Key.backspace>I
Screenshot: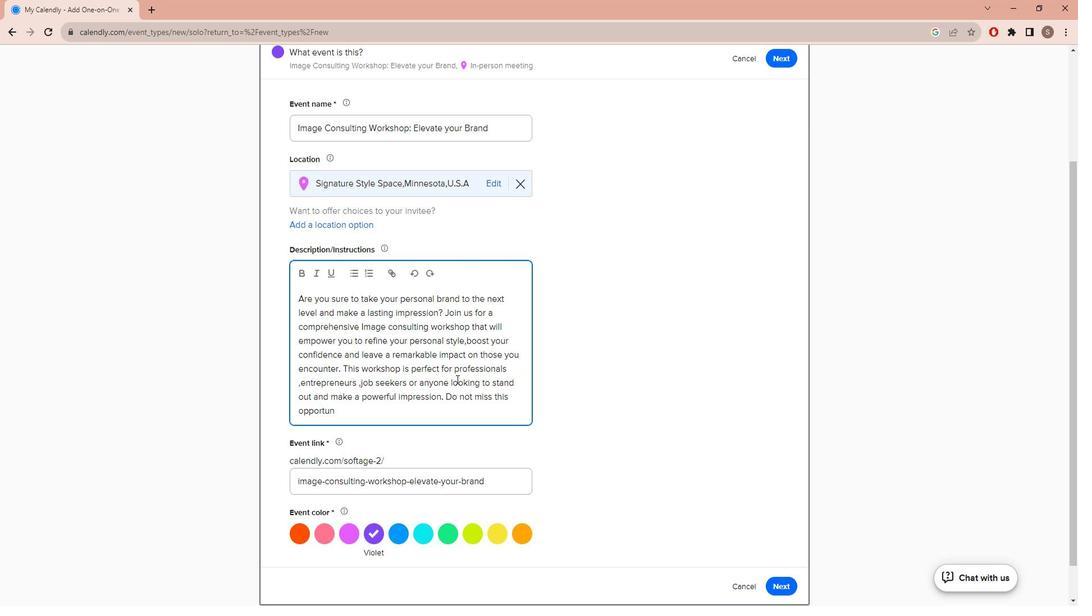 
Action: Mouse moved to (175, 186)
Screenshot: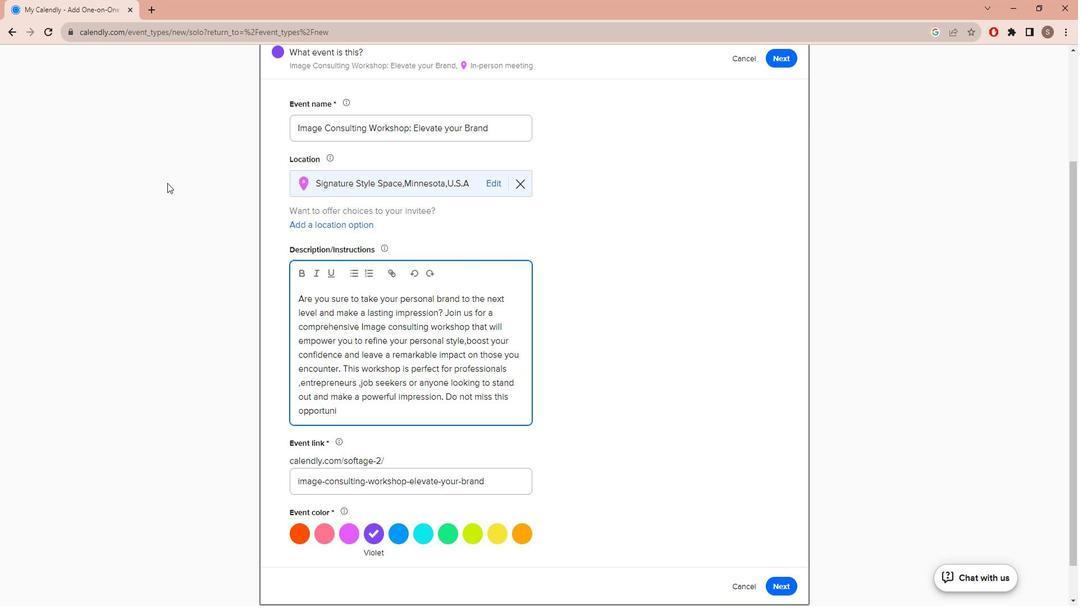 
Action: Key pressed TY<Key.space>TO<Key.space>INVST<Key.space><Key.backspace><Key.backspace><Key.backspace>EST<Key.space>IN<Key.space>YOURSELF<Key.space>AND<Key.space>UNLOCK<Key.space>THE<Key.space>POTENTIAL<Key.space>OF<Key.space>YOUR<Key.space>PERSONAL<Key.space>BRAND.
Screenshot: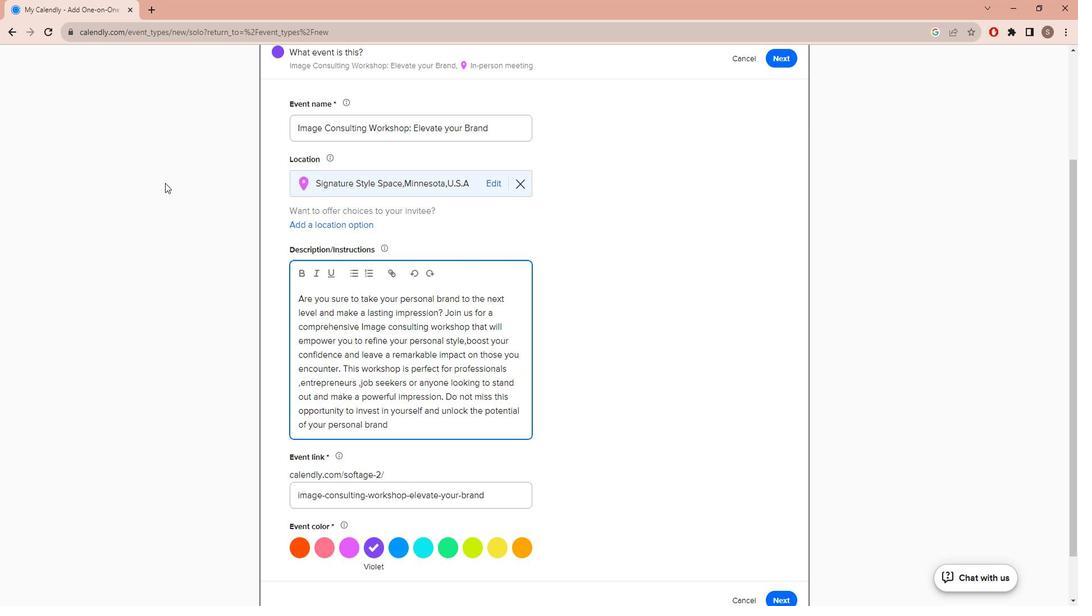
Action: Mouse moved to (276, 311)
Screenshot: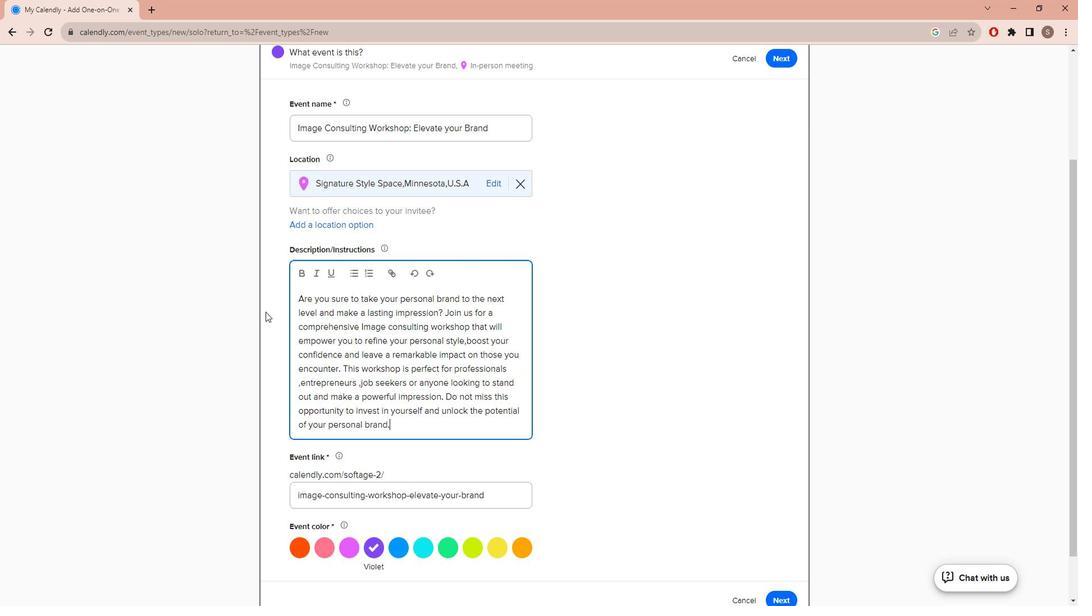 
Action: Mouse scrolled (276, 310) with delta (0, 0)
Screenshot: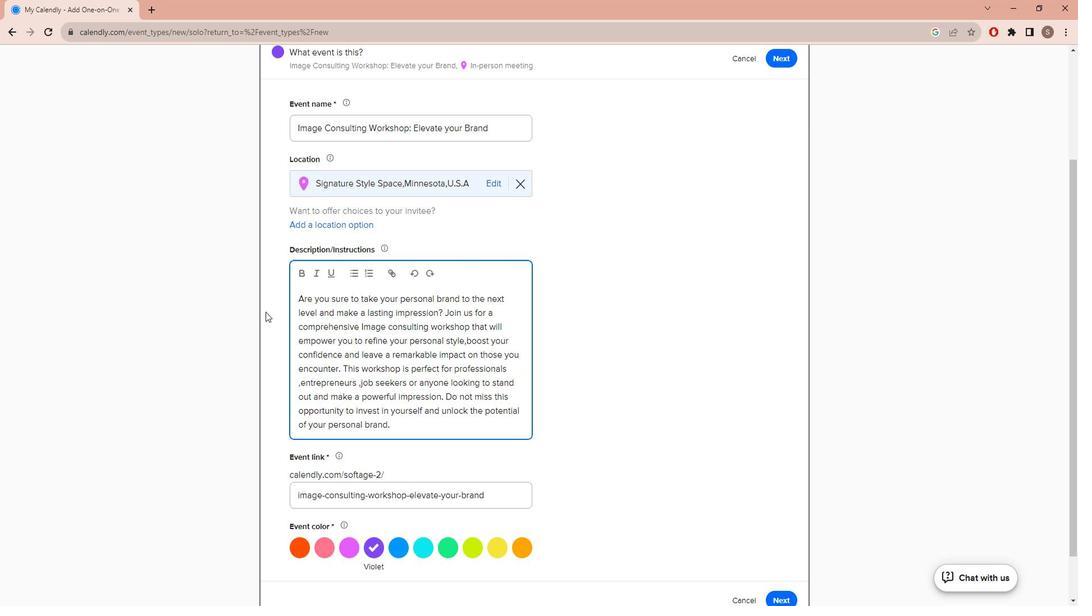 
Action: Mouse scrolled (276, 310) with delta (0, 0)
Screenshot: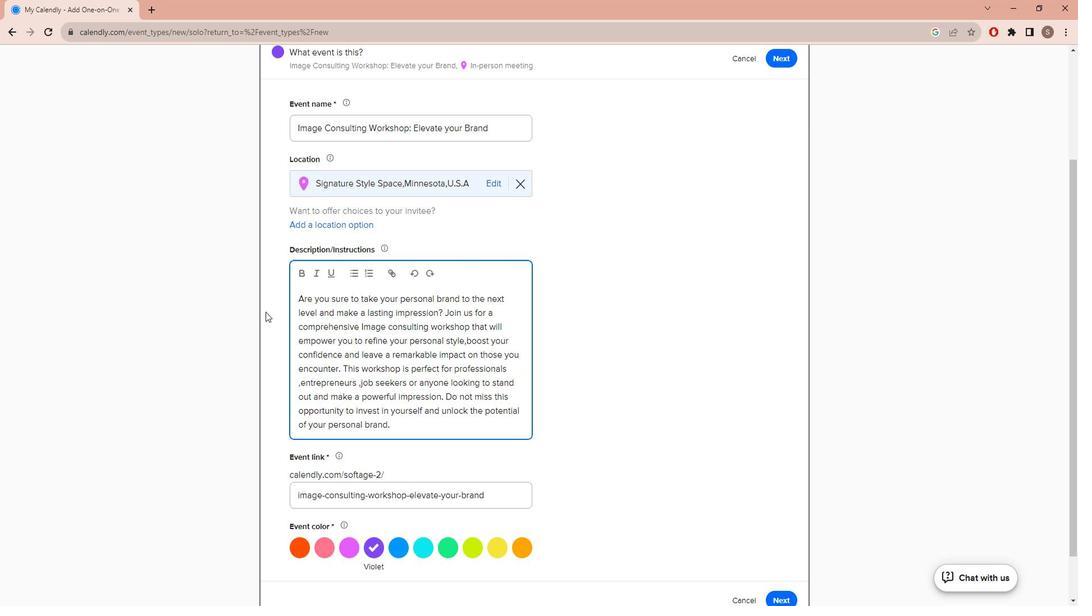 
Action: Mouse scrolled (276, 310) with delta (0, 0)
Screenshot: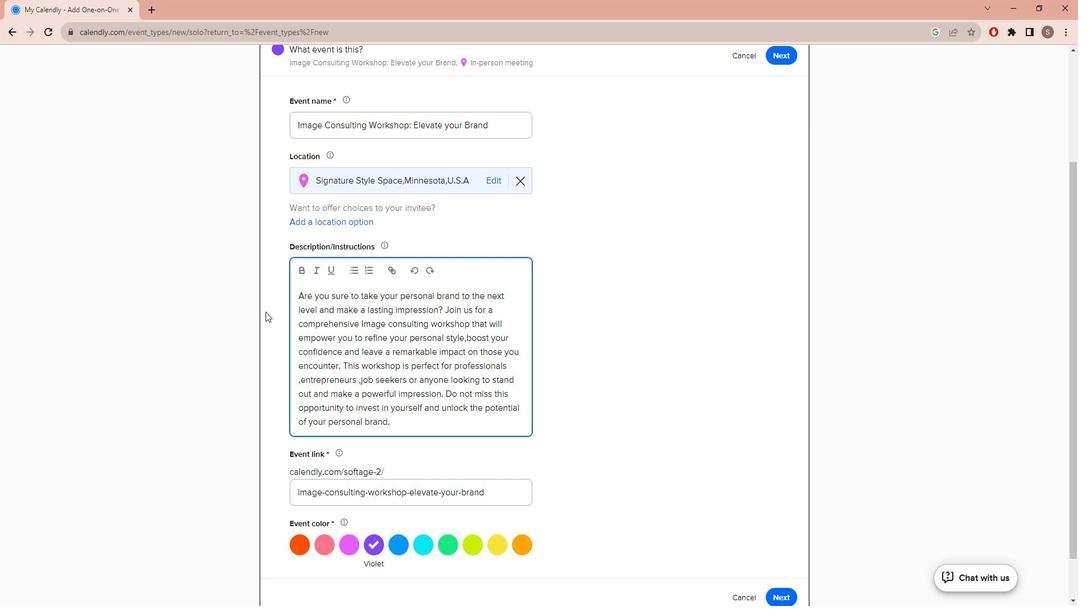 
Action: Mouse scrolled (276, 310) with delta (0, 0)
Screenshot: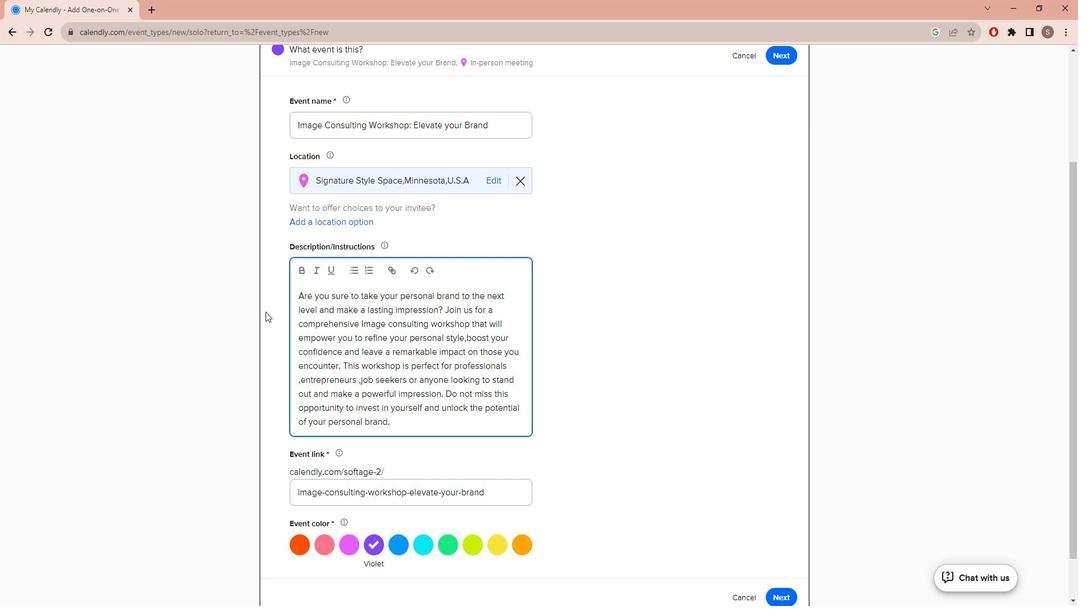 
Action: Mouse scrolled (276, 310) with delta (0, 0)
Screenshot: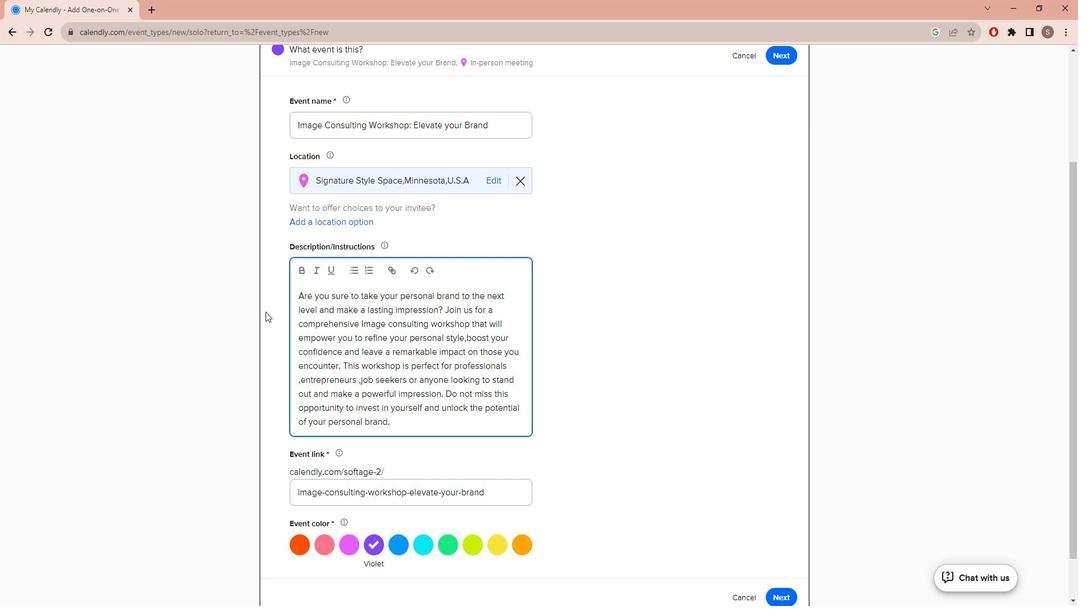 
Action: Mouse moved to (801, 533)
Screenshot: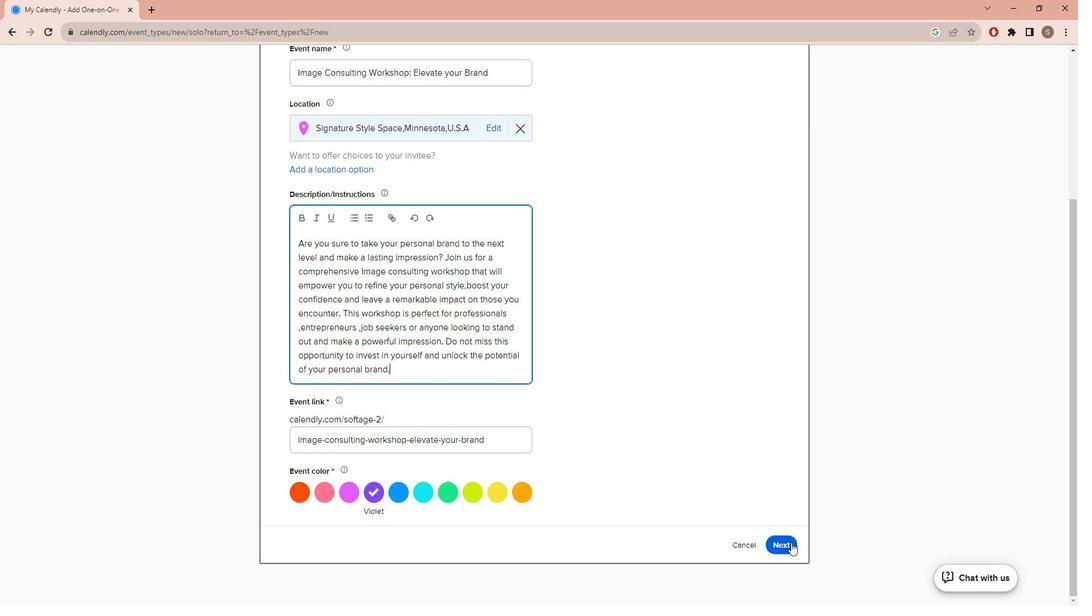 
Action: Mouse pressed left at (801, 533)
Screenshot: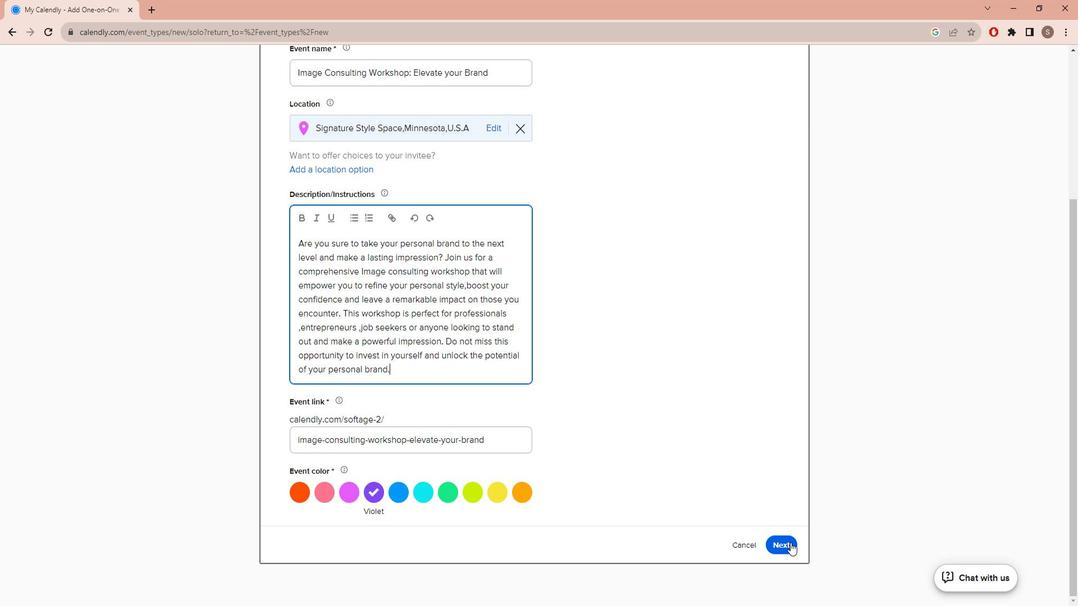 
Action: Mouse moved to (450, 289)
Screenshot: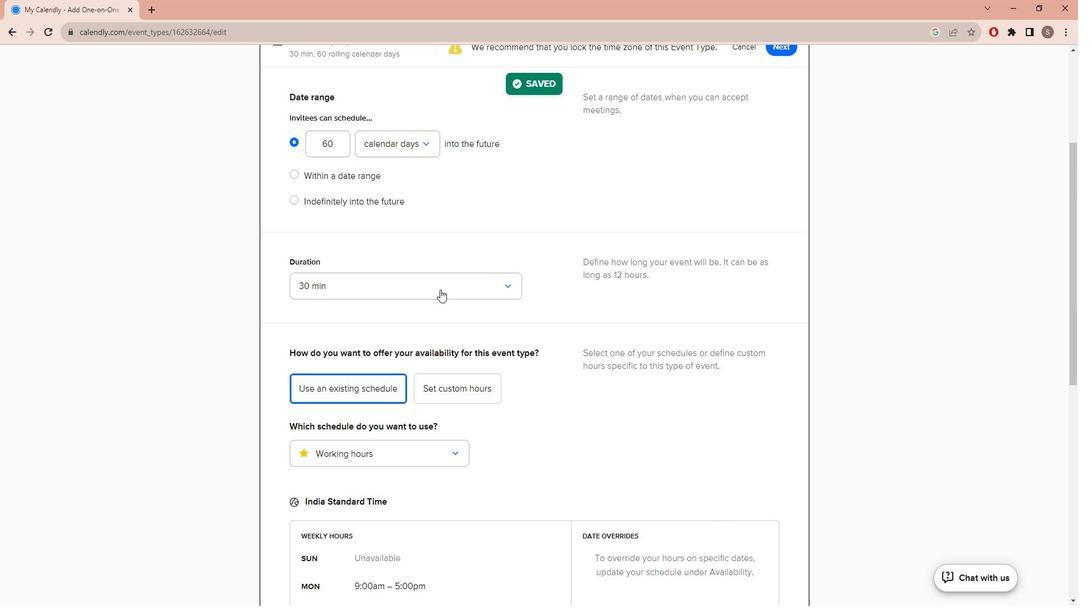
Action: Mouse pressed left at (450, 289)
Screenshot: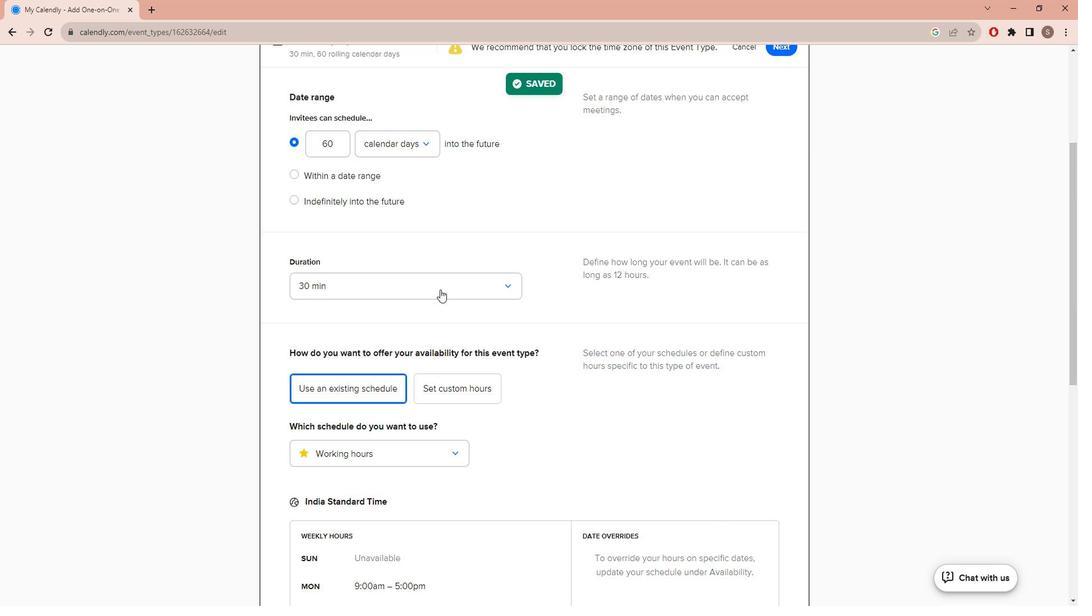 
Action: Mouse moved to (355, 396)
Screenshot: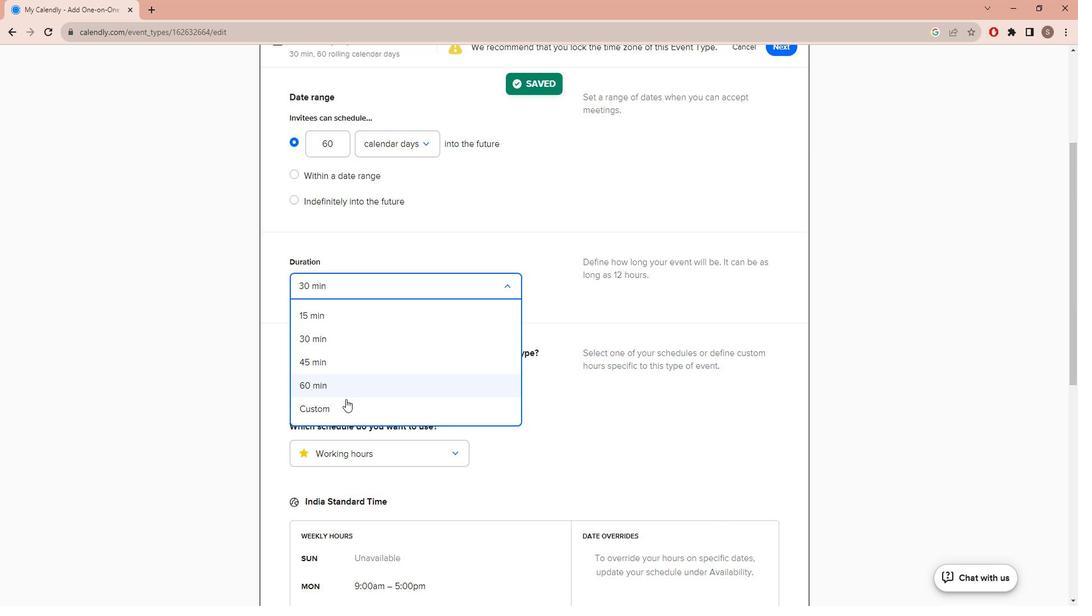 
Action: Mouse pressed left at (355, 396)
Screenshot: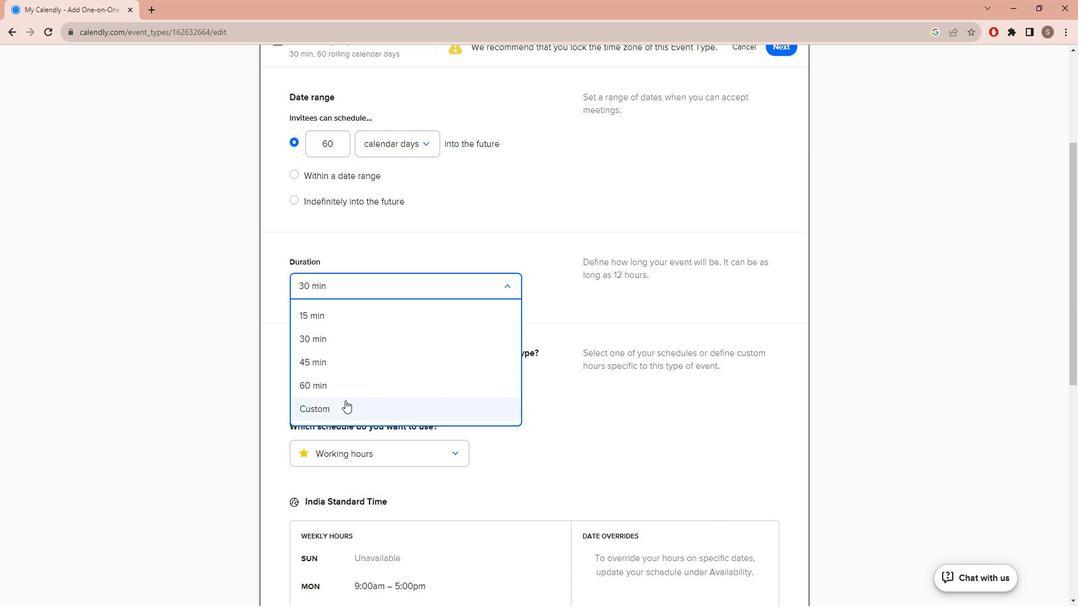 
Action: Mouse moved to (498, 323)
Screenshot: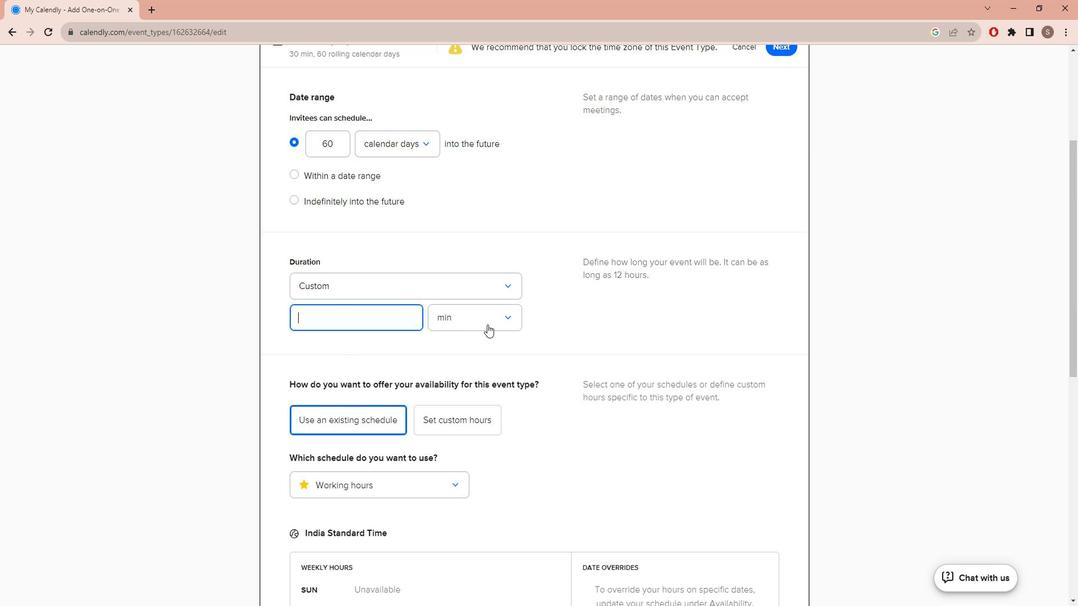 
Action: Mouse pressed left at (498, 323)
Screenshot: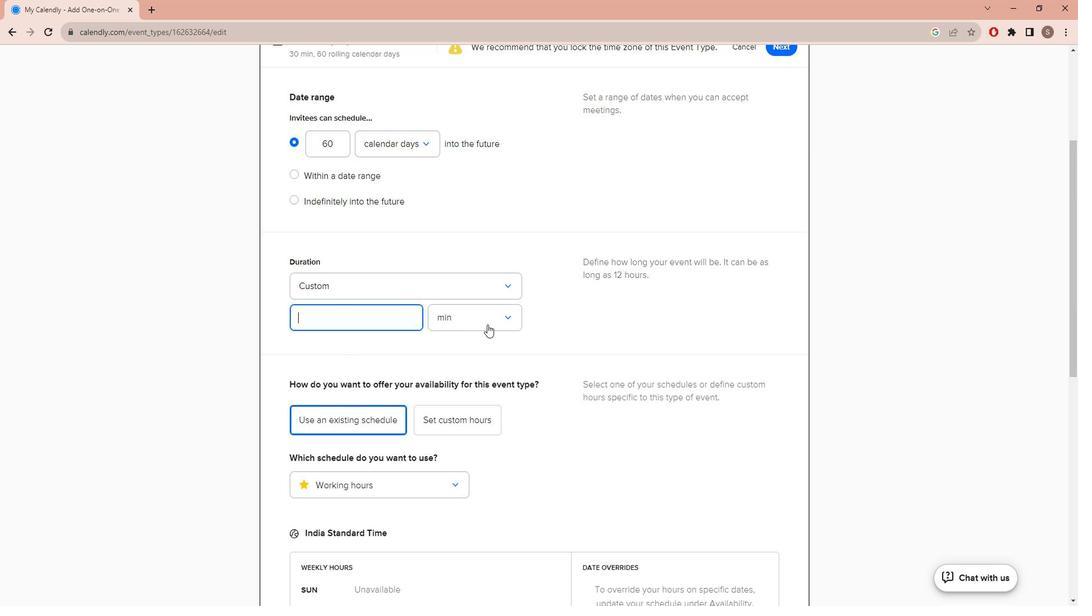 
Action: Mouse moved to (477, 369)
Screenshot: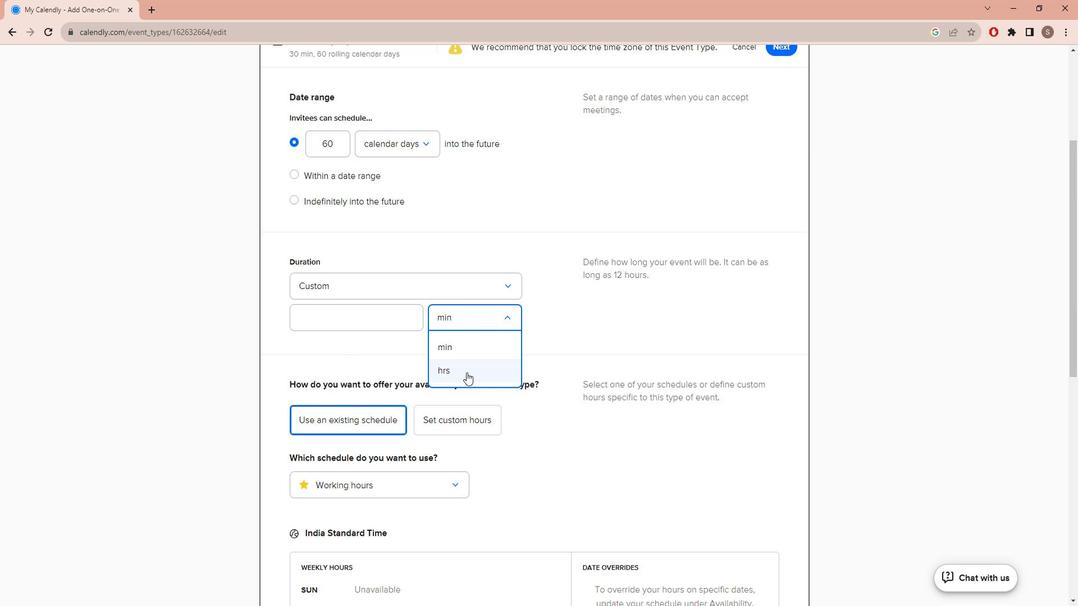
Action: Mouse pressed left at (477, 369)
Screenshot: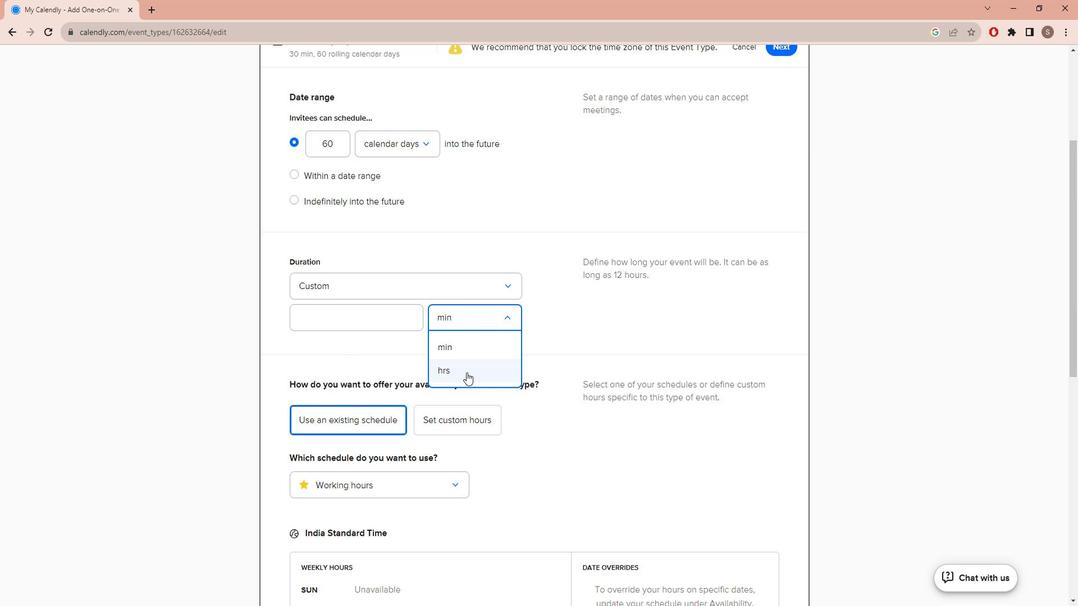 
Action: Mouse moved to (396, 306)
Screenshot: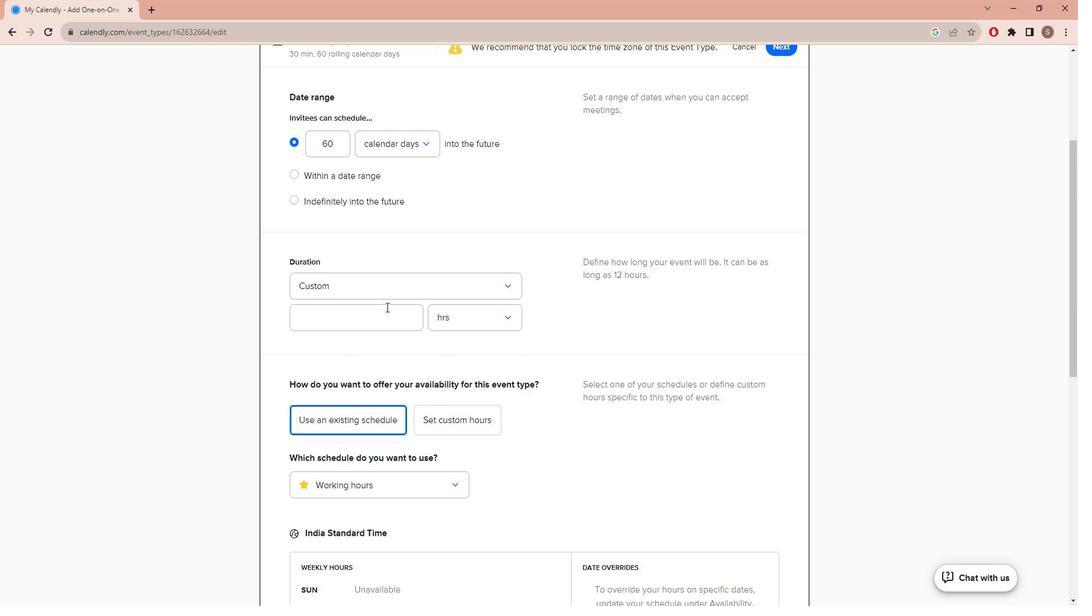
Action: Mouse pressed left at (396, 306)
Screenshot: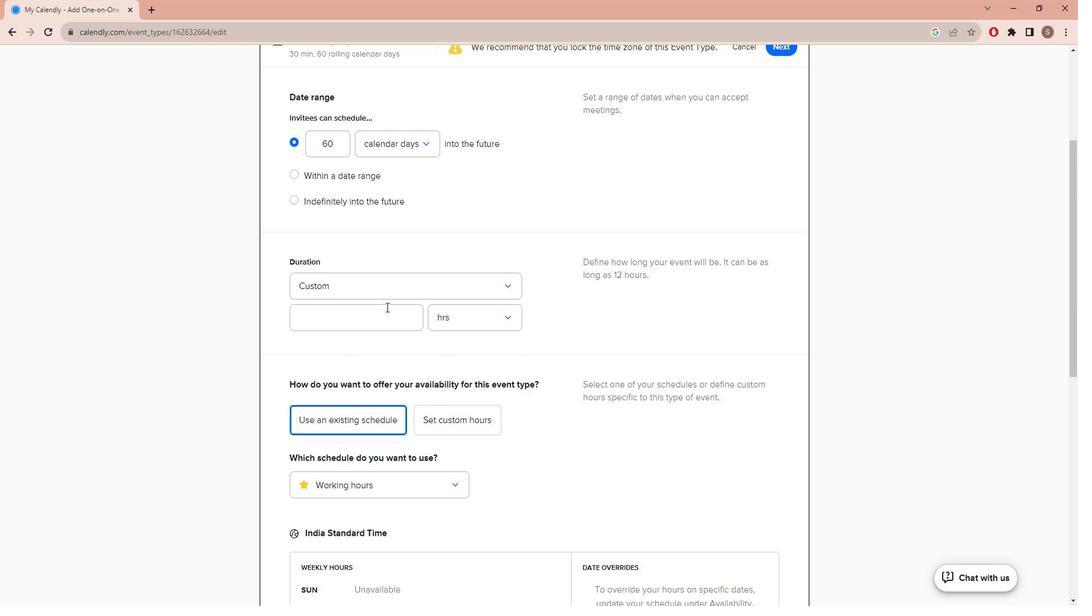 
Action: Key pressed 3
Screenshot: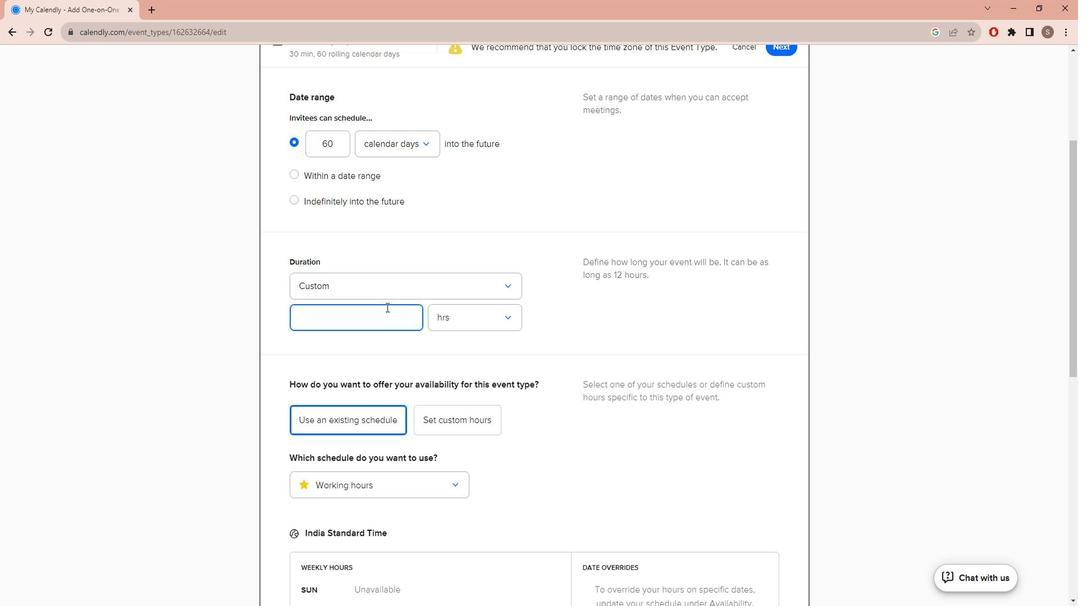 
Action: Mouse moved to (373, 355)
Screenshot: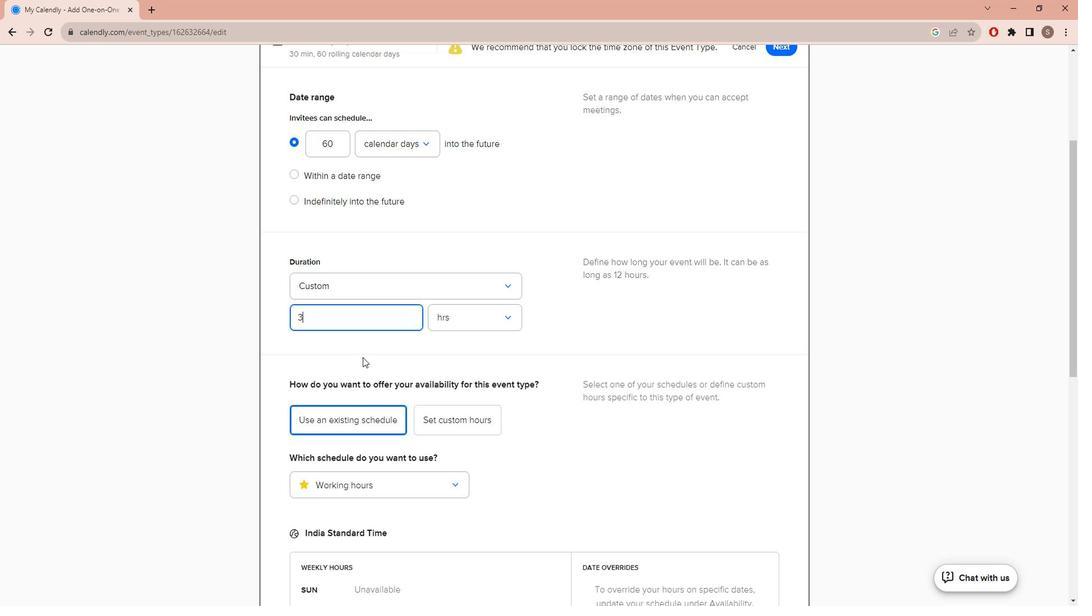 
Action: Mouse pressed left at (373, 355)
Screenshot: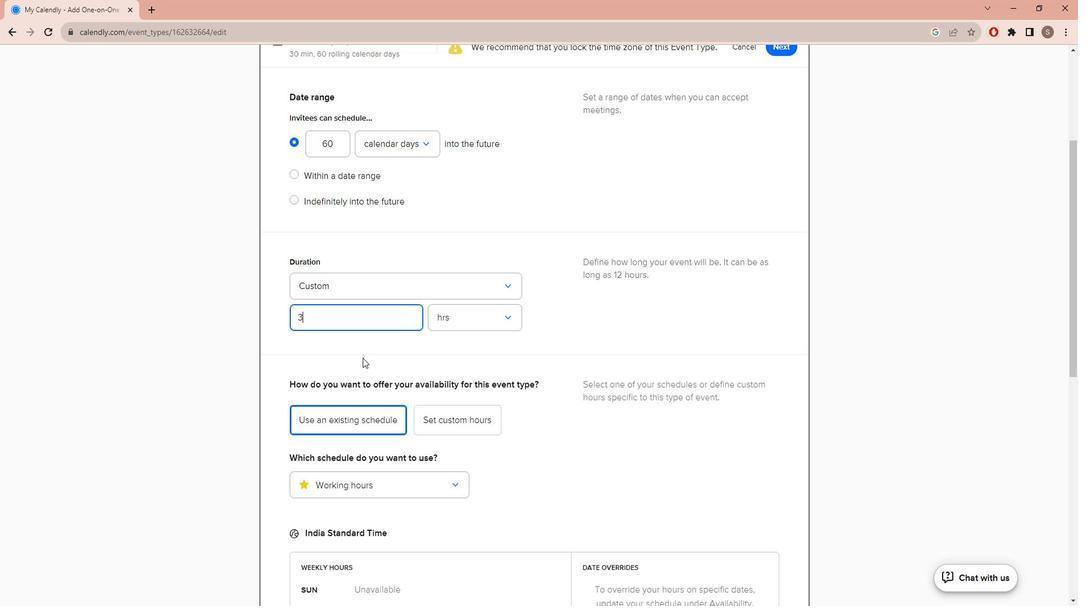
Action: Mouse moved to (373, 350)
Screenshot: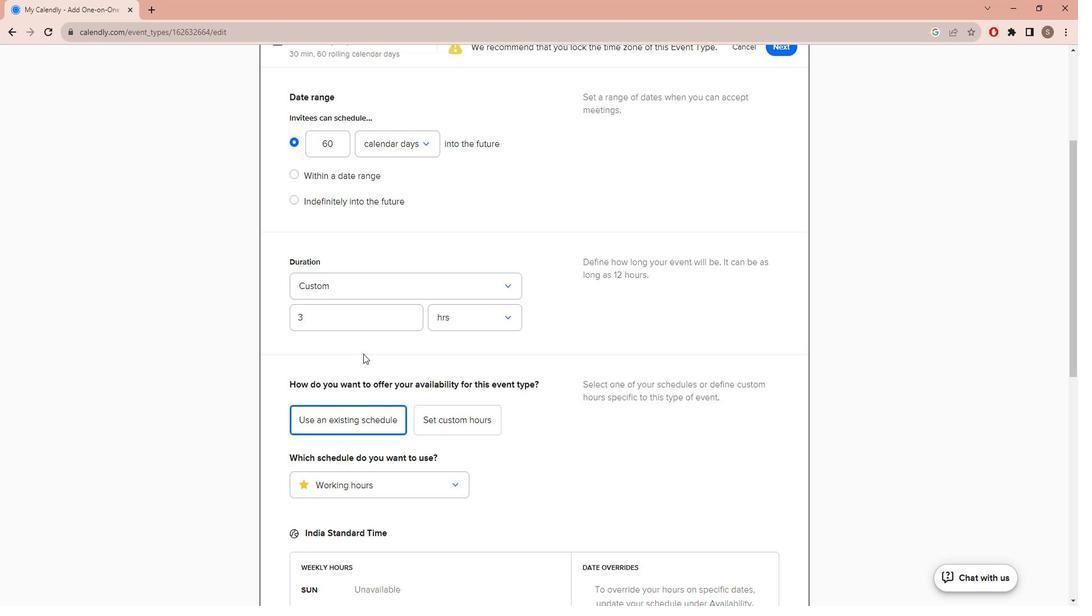 
Action: Mouse scrolled (373, 350) with delta (0, 0)
Screenshot: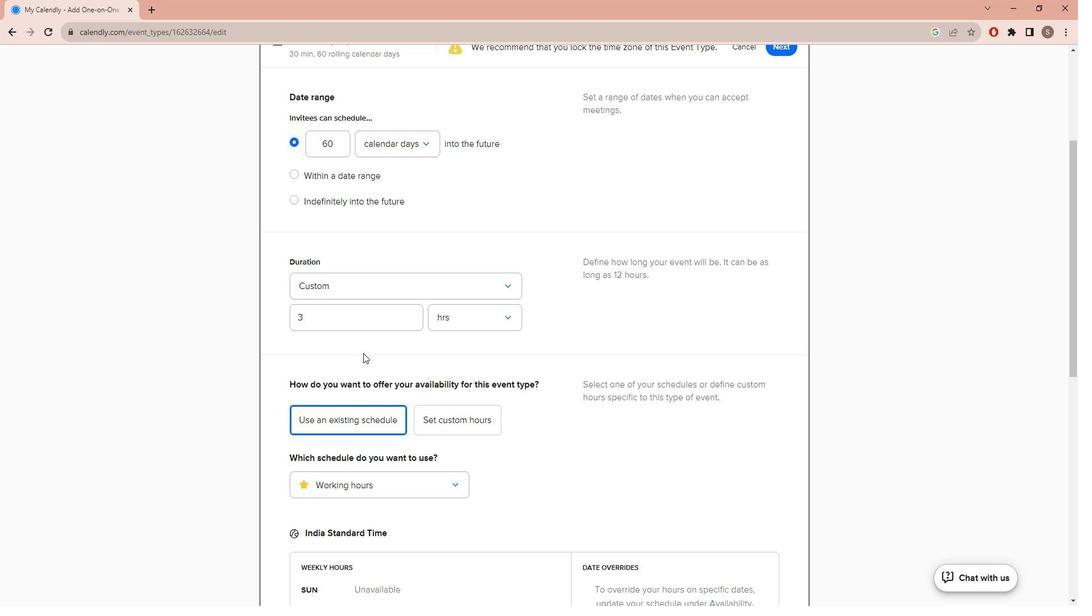 
Action: Mouse scrolled (373, 350) with delta (0, 0)
Screenshot: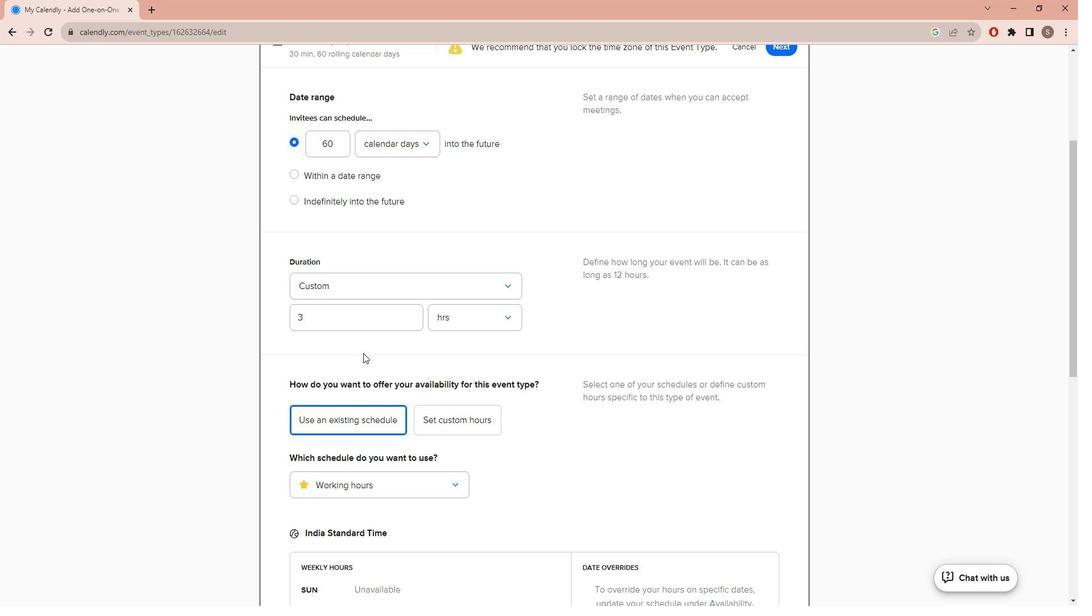 
Action: Mouse scrolled (373, 350) with delta (0, 0)
Screenshot: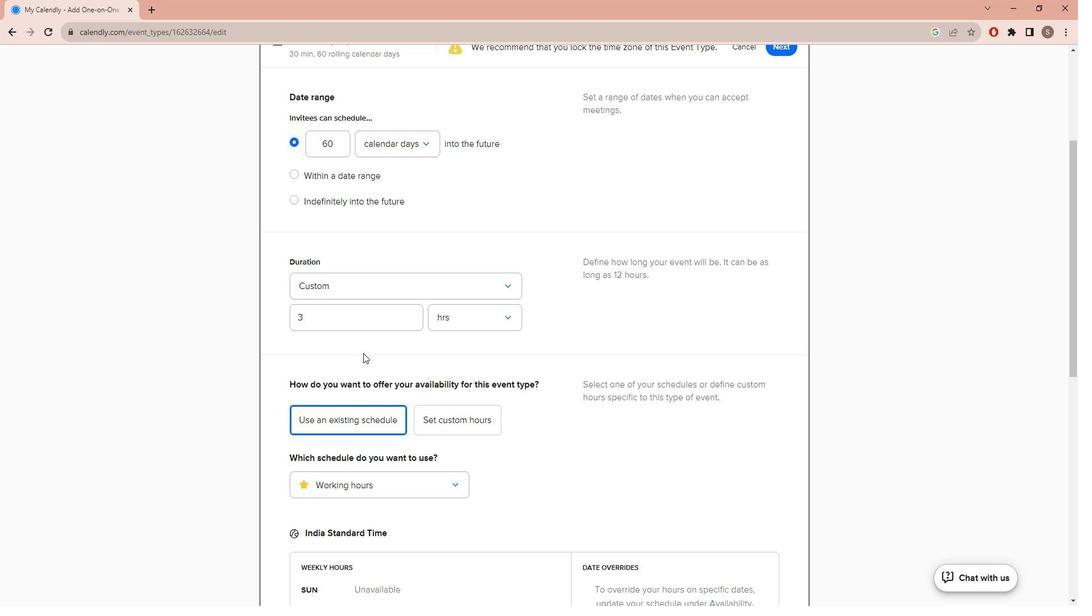 
Action: Mouse moved to (373, 349)
Screenshot: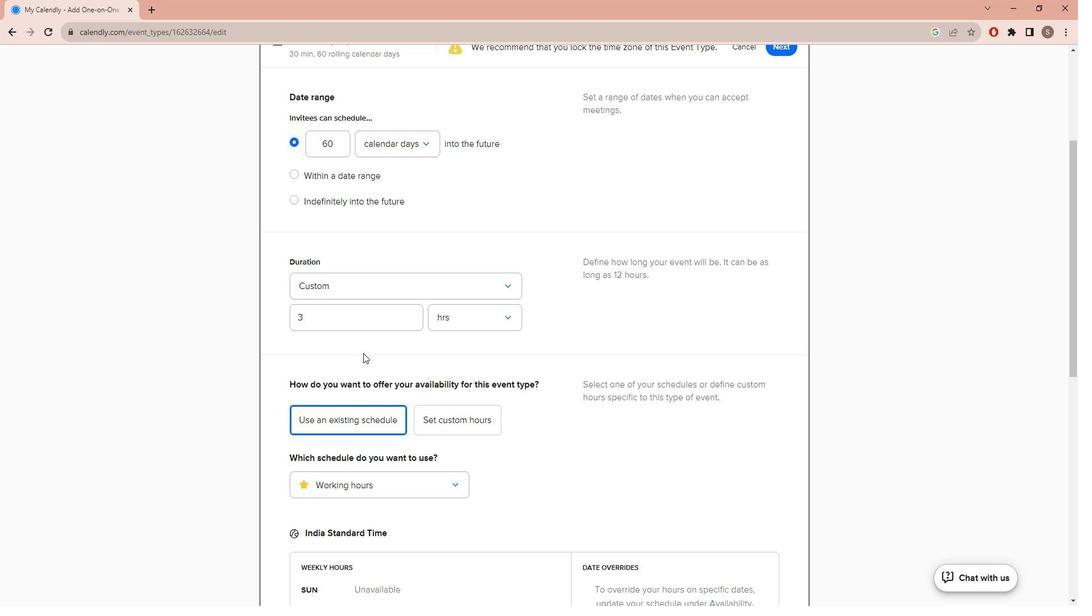 
Action: Mouse scrolled (373, 348) with delta (0, 0)
Screenshot: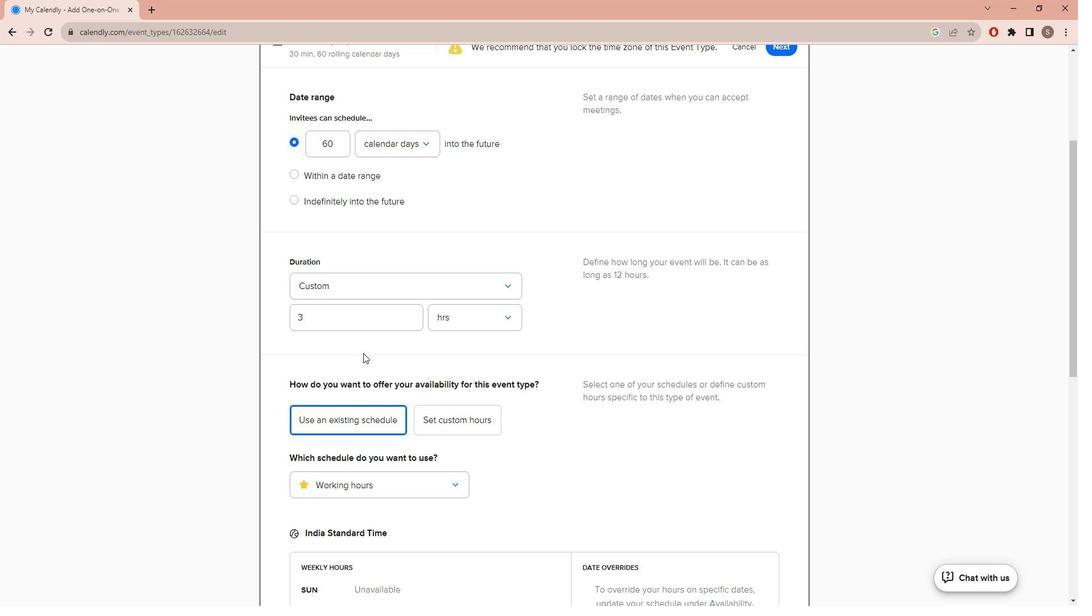
Action: Mouse moved to (373, 344)
Screenshot: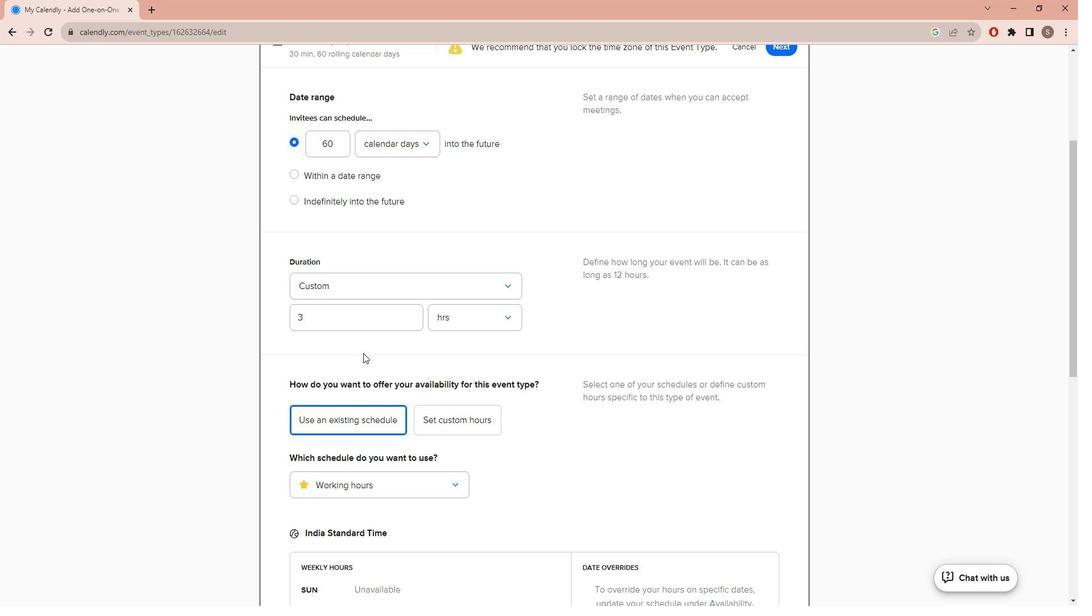 
Action: Mouse scrolled (373, 343) with delta (0, -1)
Screenshot: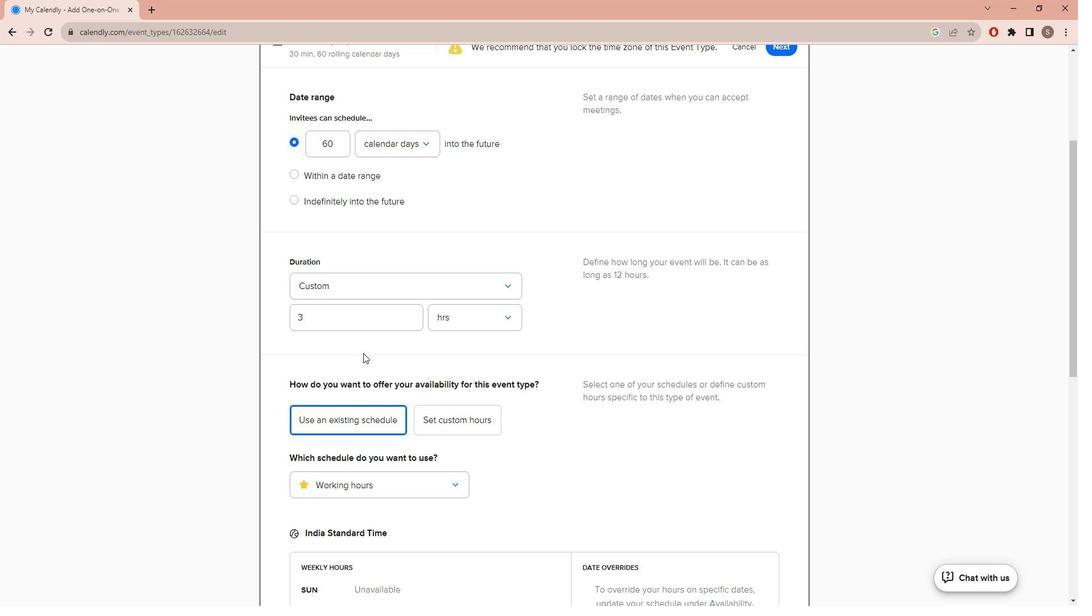 
Action: Mouse moved to (373, 338)
Screenshot: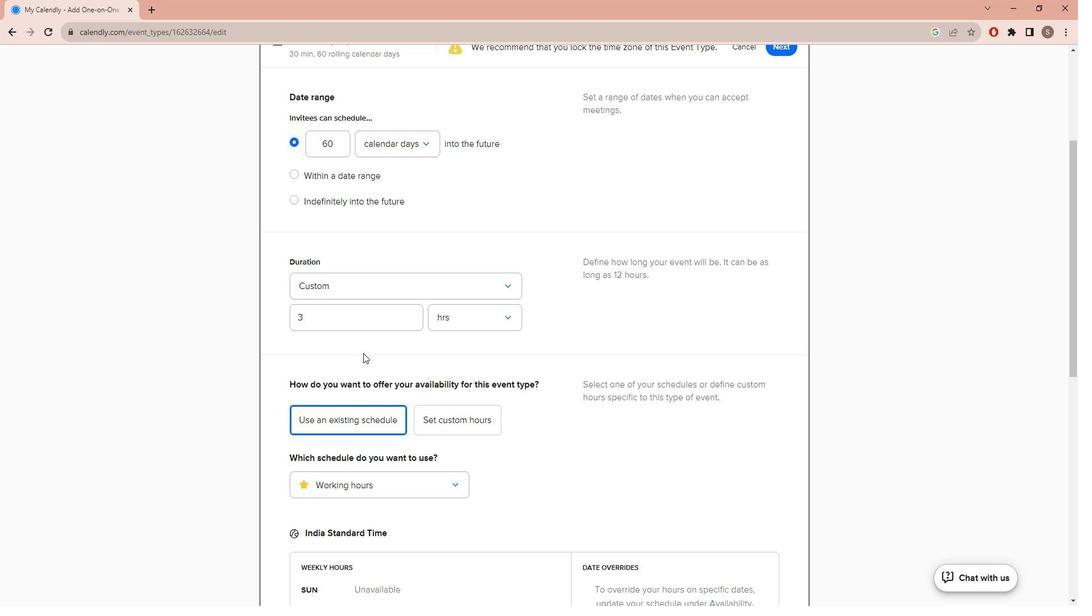 
Action: Mouse scrolled (373, 338) with delta (0, 0)
Screenshot: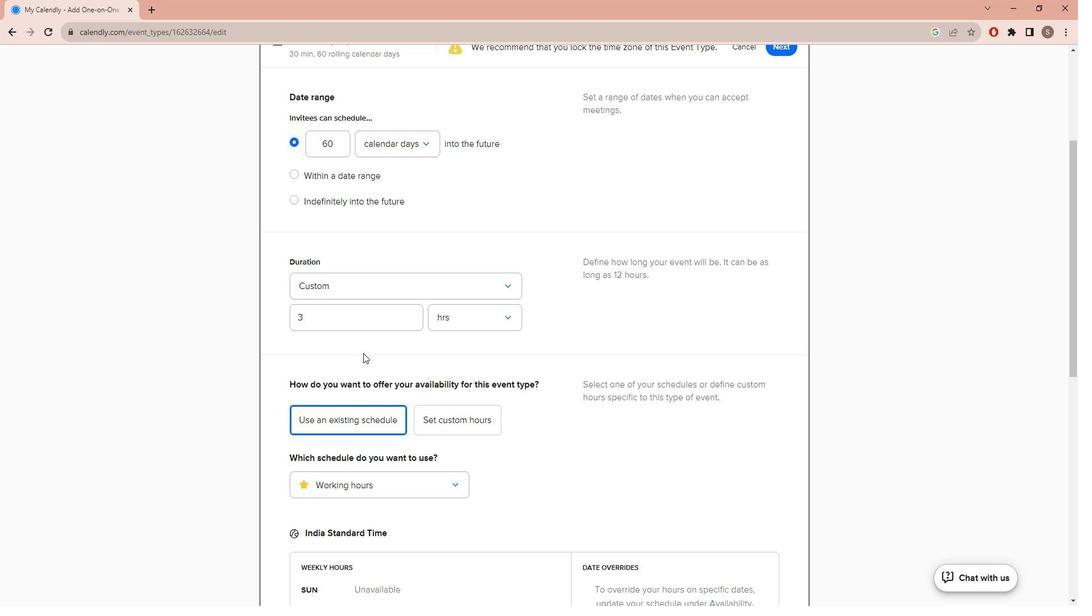
Action: Mouse moved to (373, 336)
Screenshot: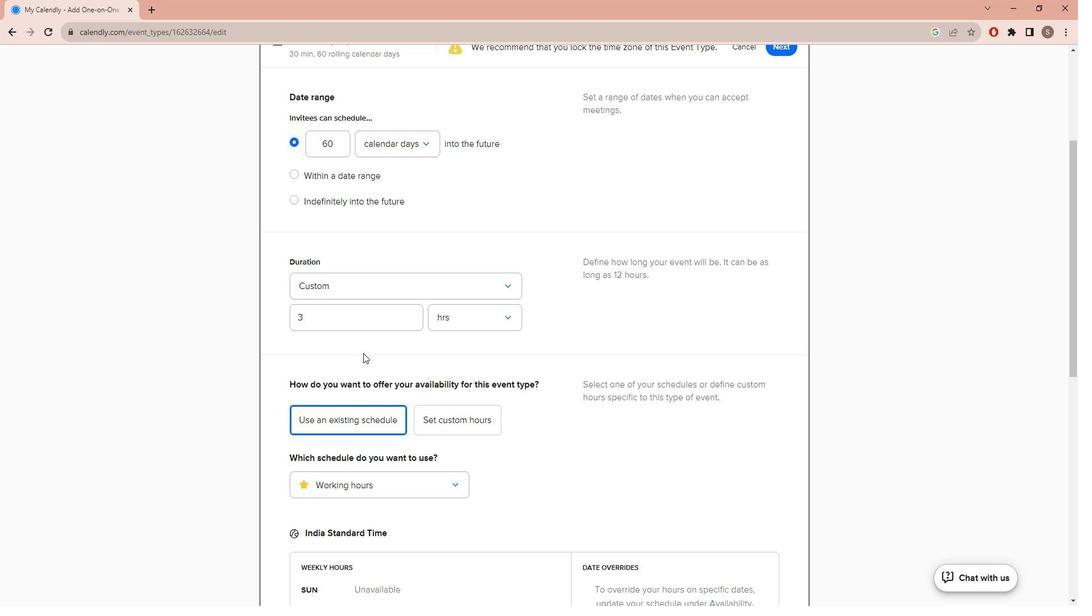 
Action: Mouse scrolled (373, 336) with delta (0, 0)
Screenshot: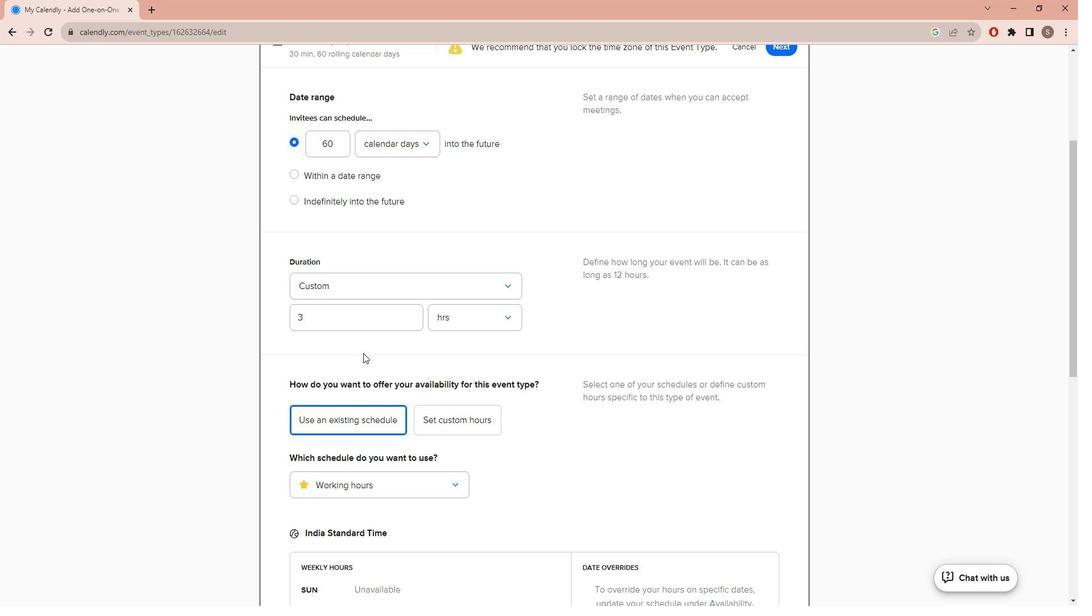 
Action: Mouse moved to (376, 330)
Screenshot: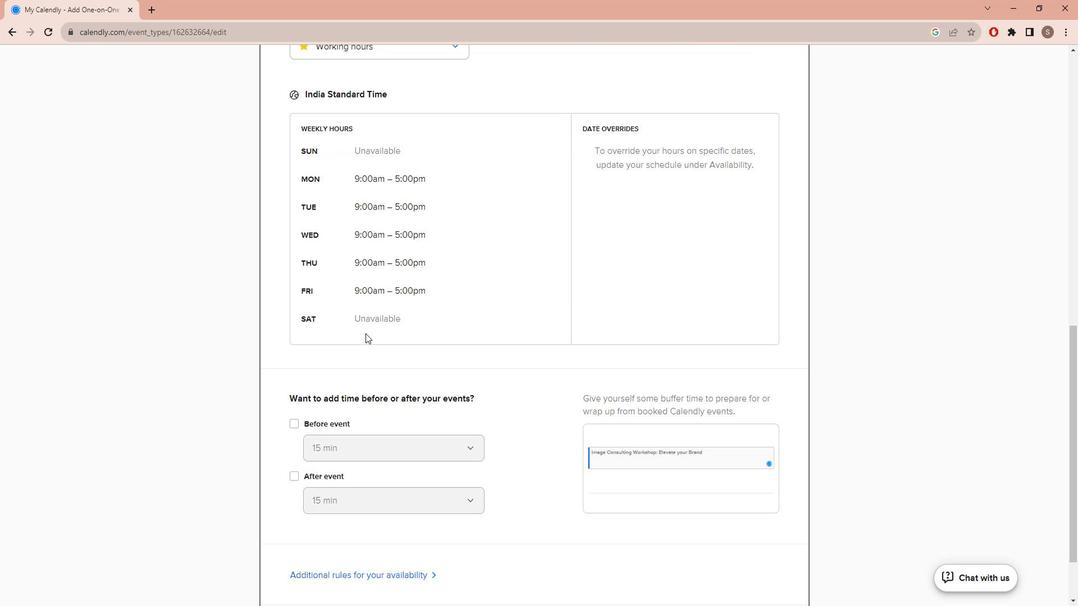 
Action: Mouse scrolled (376, 330) with delta (0, 0)
Screenshot: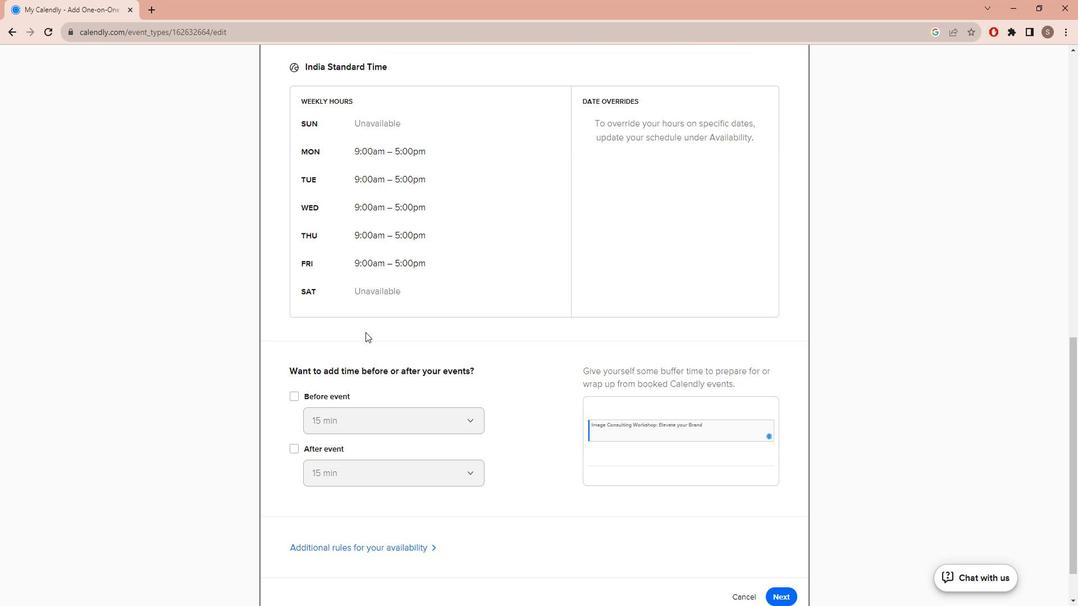 
Action: Mouse scrolled (376, 330) with delta (0, 0)
Screenshot: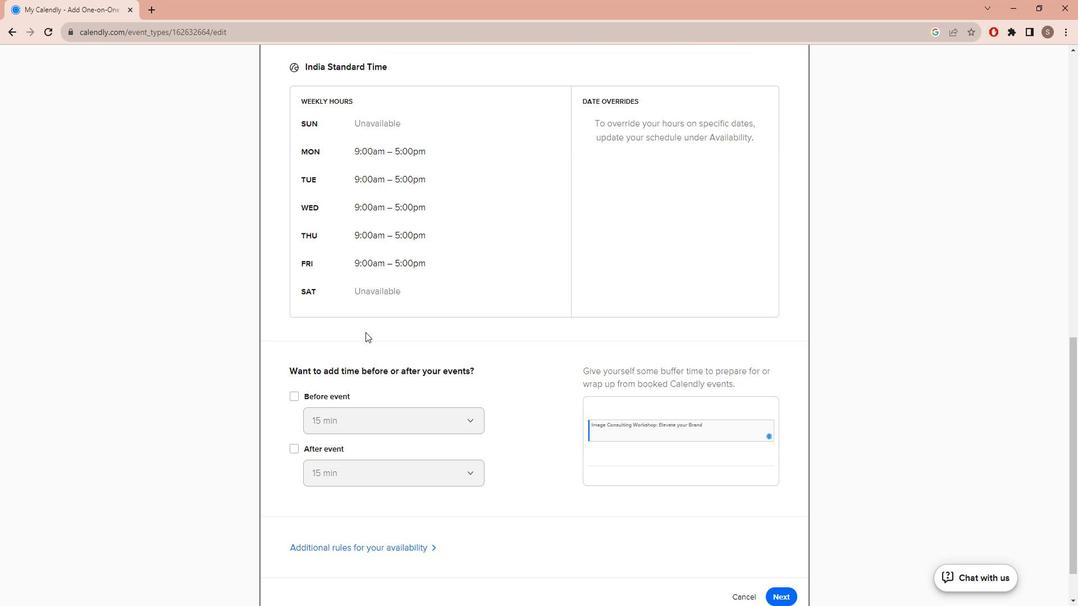 
Action: Mouse scrolled (376, 330) with delta (0, 0)
Screenshot: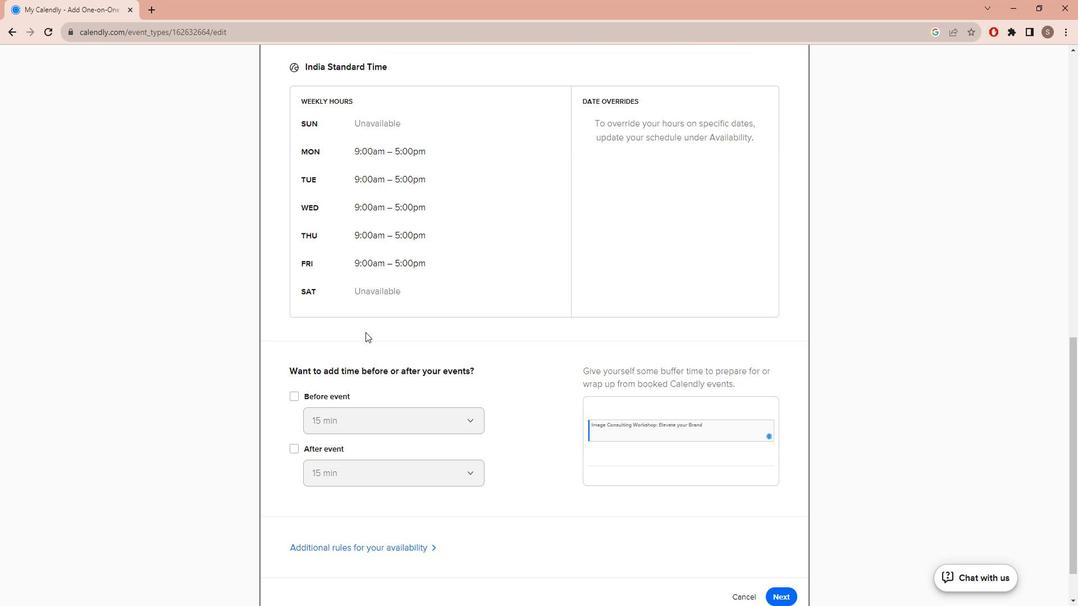 
Action: Mouse scrolled (376, 330) with delta (0, 0)
Screenshot: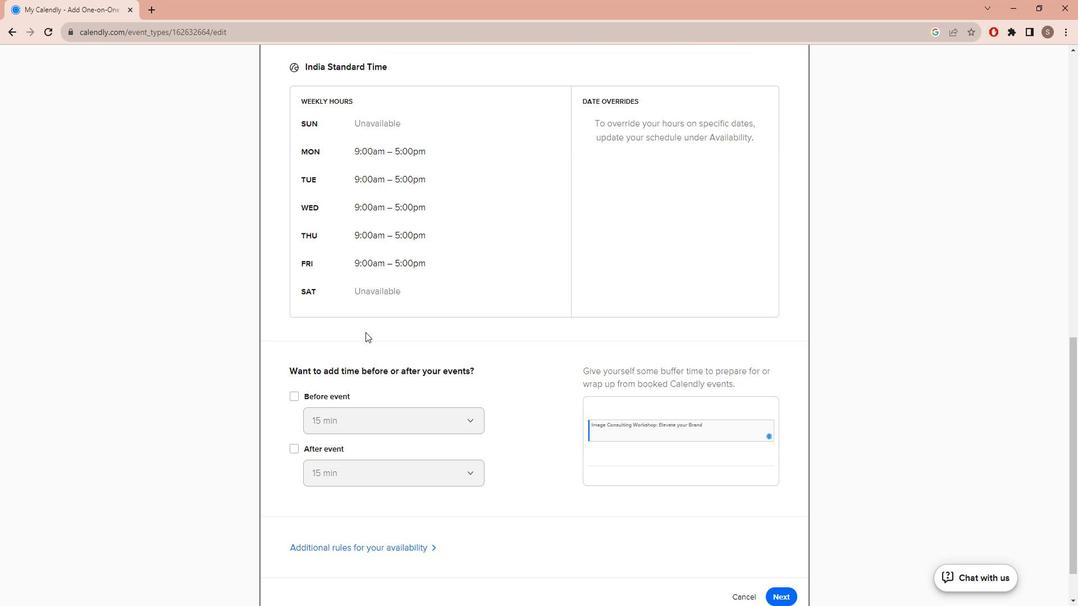 
Action: Mouse scrolled (376, 330) with delta (0, 0)
Screenshot: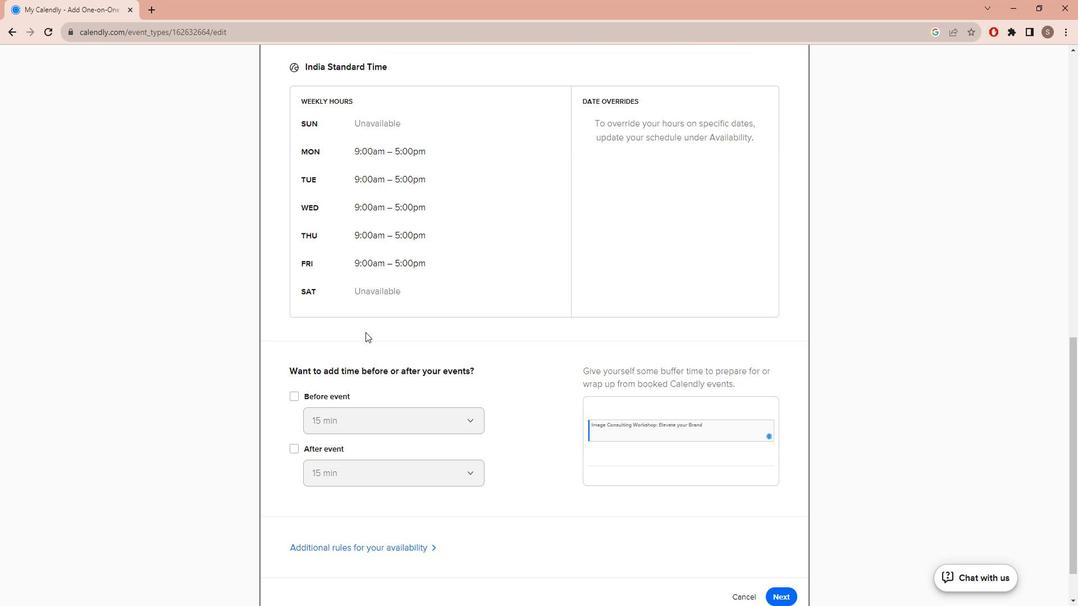 
Action: Mouse scrolled (376, 330) with delta (0, 0)
Screenshot: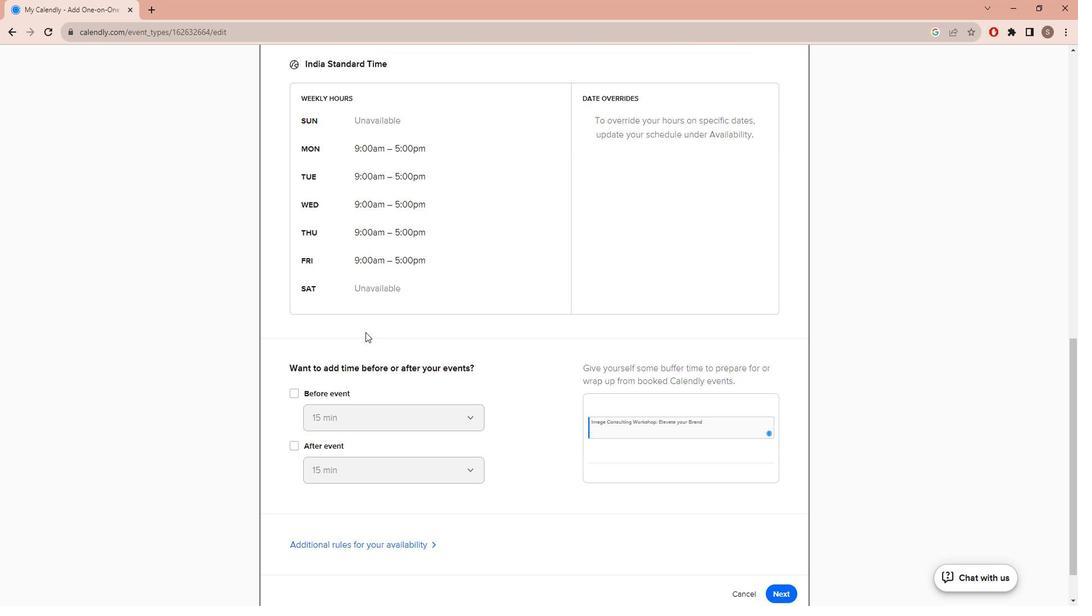 
Action: Mouse moved to (793, 537)
Screenshot: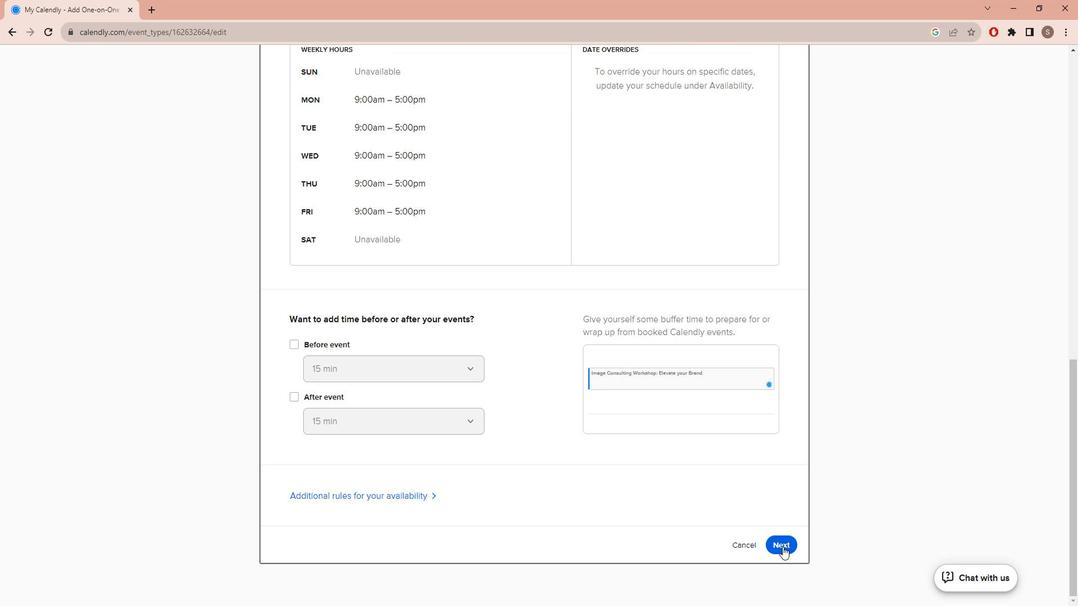 
Action: Mouse pressed left at (793, 537)
Screenshot: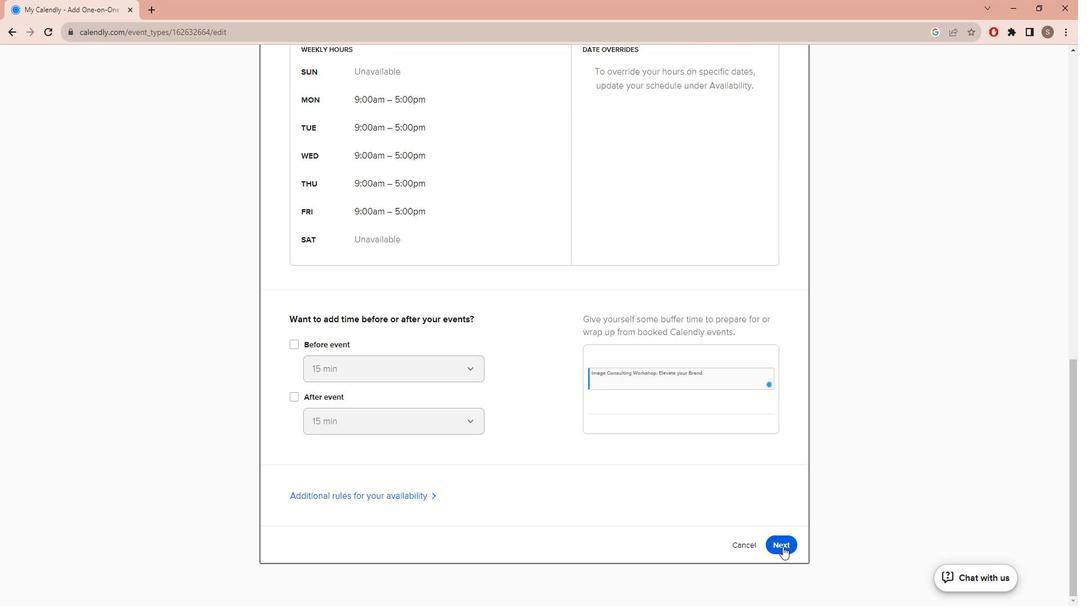 
Action: Mouse moved to (679, 486)
Screenshot: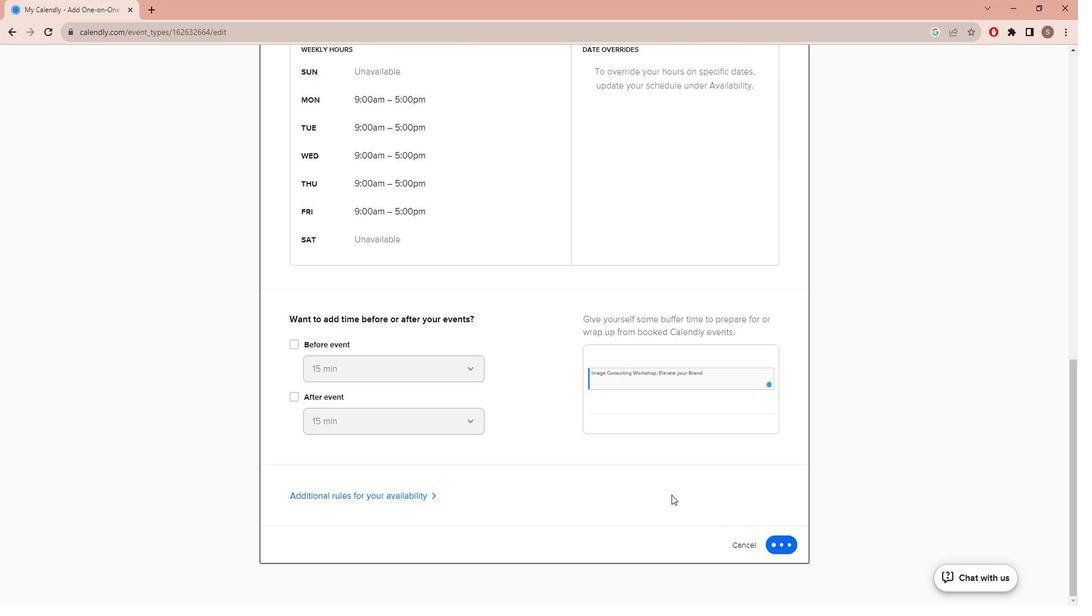 
